 Task: Add a signature Jon Parker containing Have a great National Disability Day, Jon Parker to email address softage.2@softage.net and add a label Graphic design
Action: Mouse moved to (1037, 79)
Screenshot: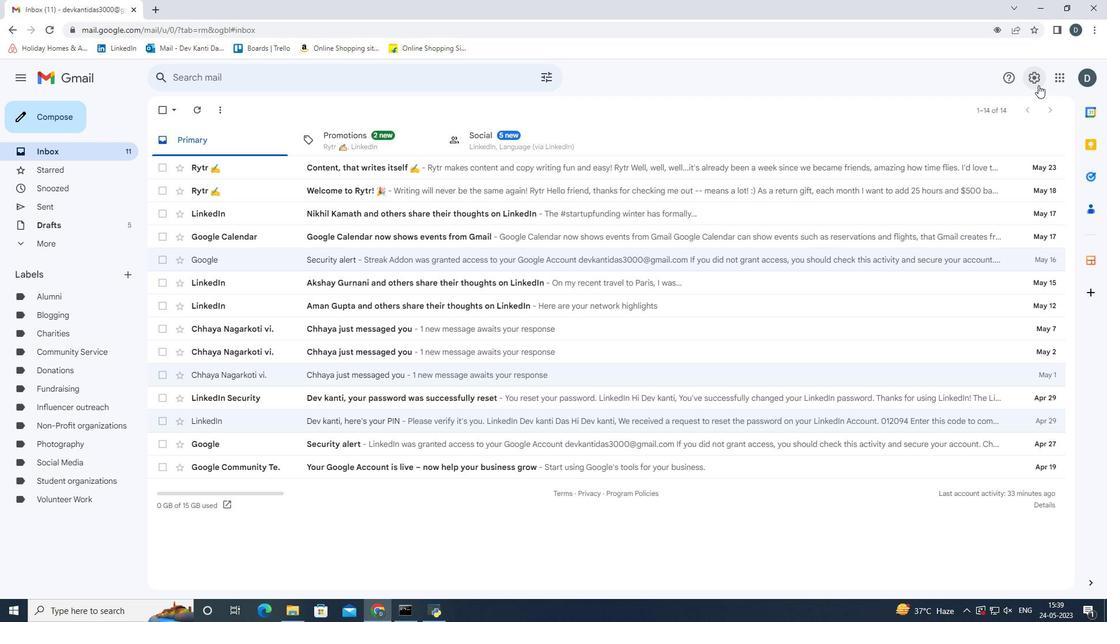
Action: Mouse pressed left at (1037, 79)
Screenshot: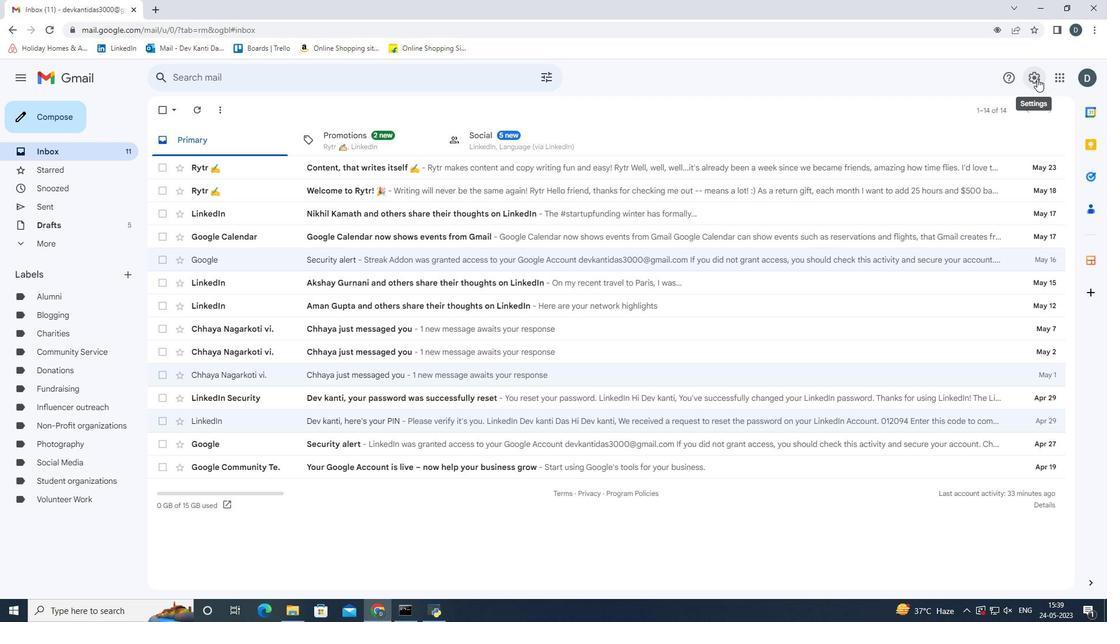
Action: Mouse moved to (994, 134)
Screenshot: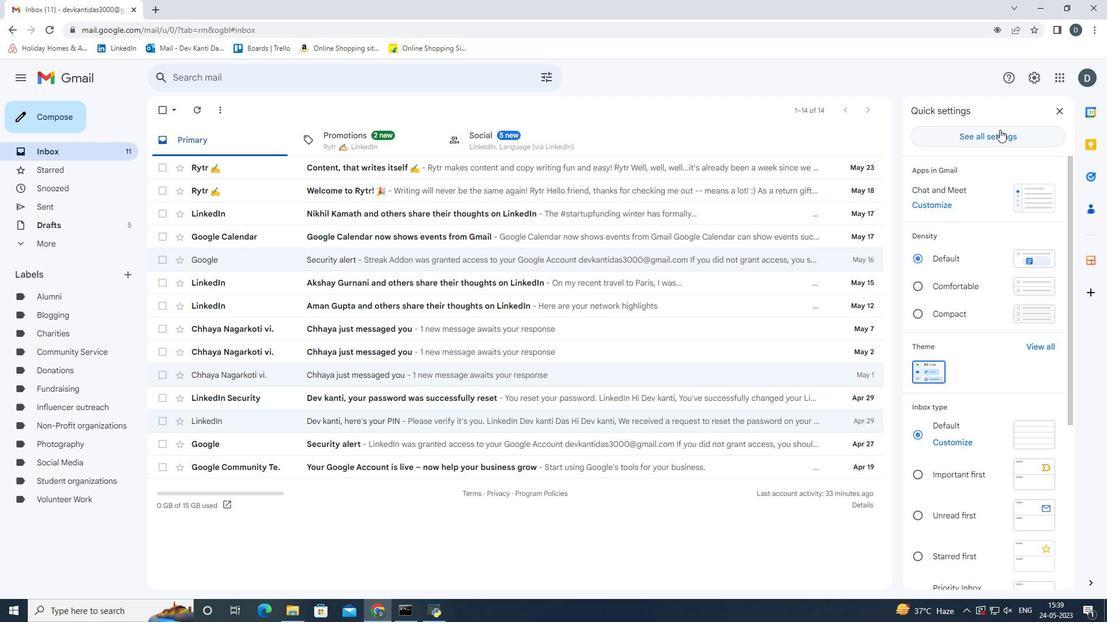 
Action: Mouse pressed left at (994, 134)
Screenshot: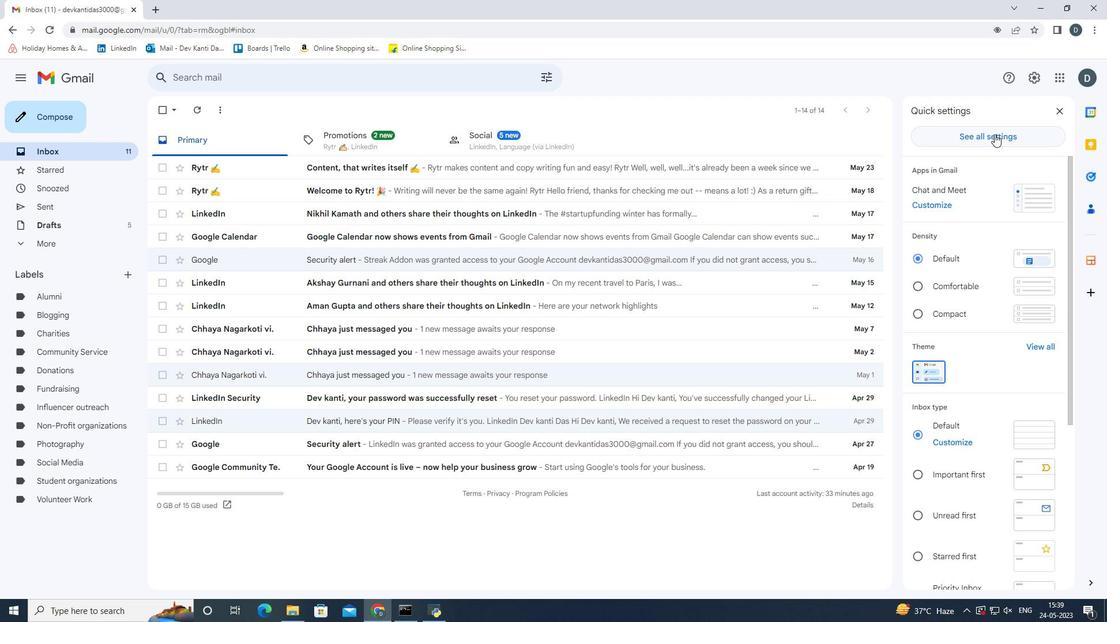 
Action: Mouse moved to (593, 298)
Screenshot: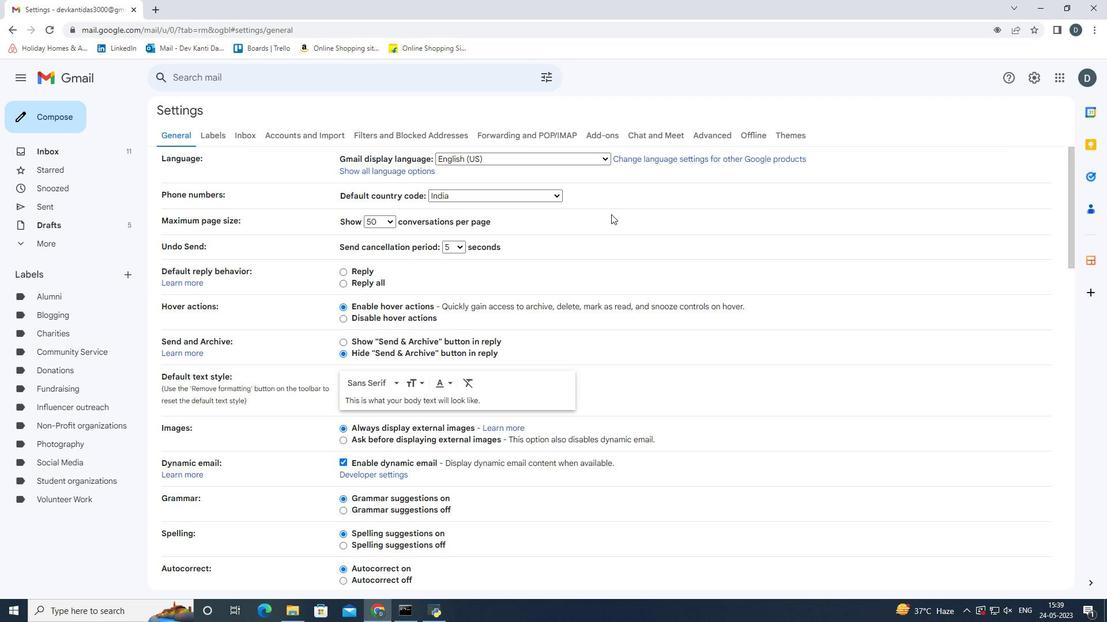 
Action: Mouse scrolled (593, 298) with delta (0, 0)
Screenshot: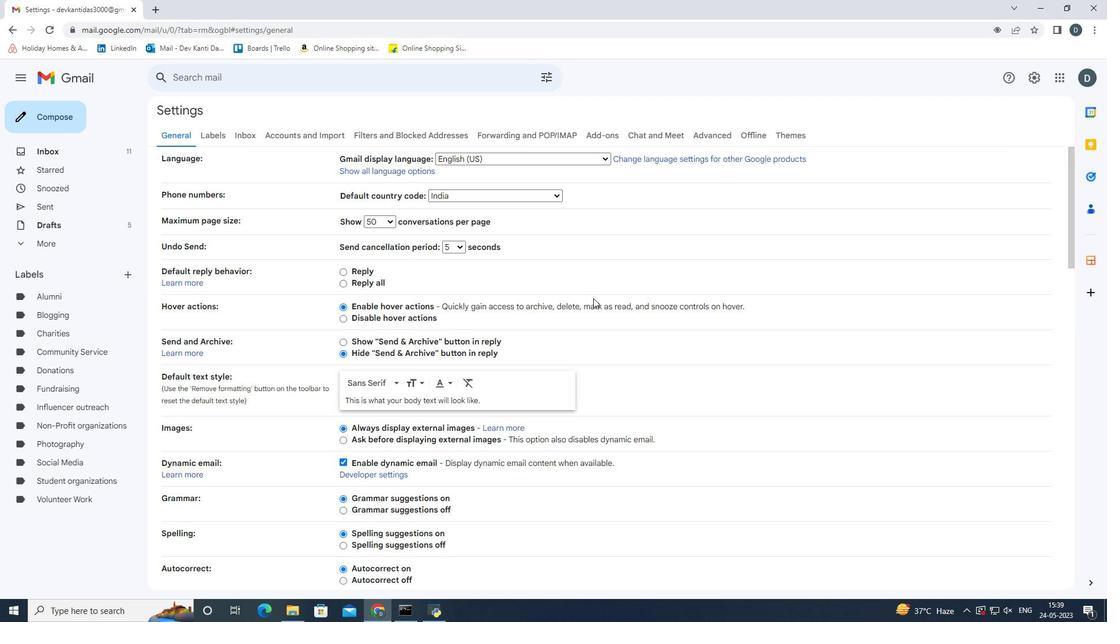 
Action: Mouse scrolled (593, 298) with delta (0, 0)
Screenshot: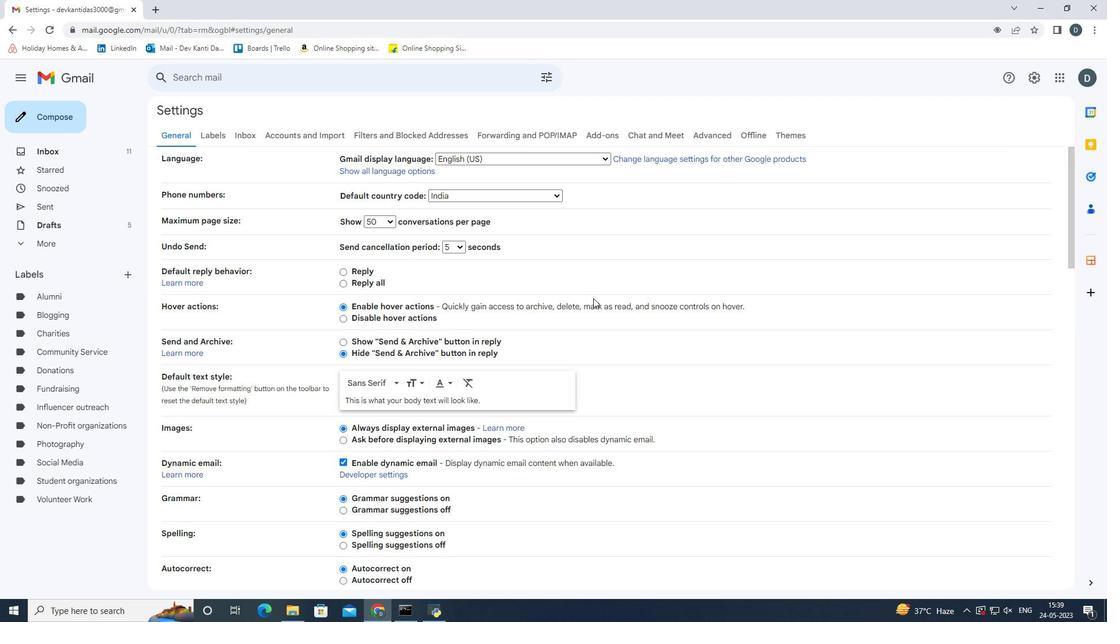 
Action: Mouse scrolled (593, 298) with delta (0, 0)
Screenshot: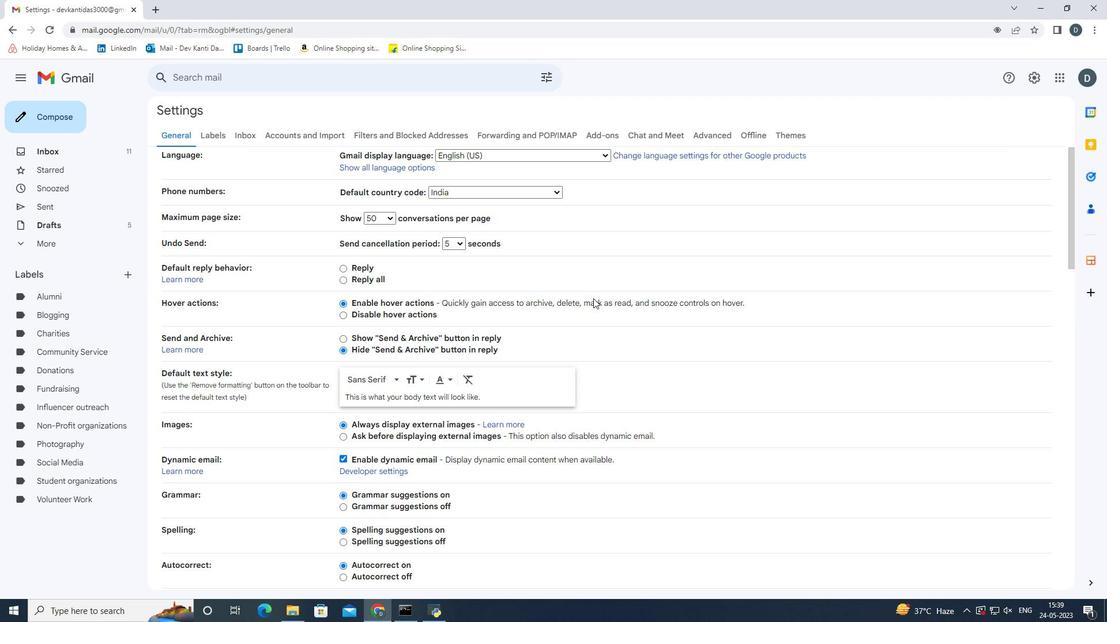 
Action: Mouse scrolled (593, 298) with delta (0, 0)
Screenshot: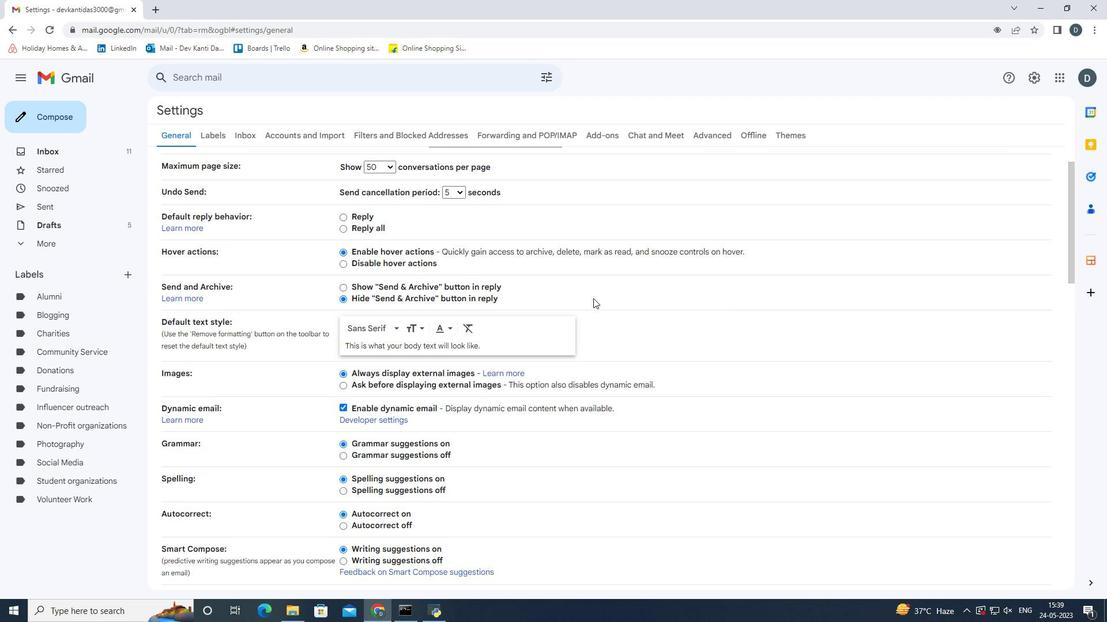 
Action: Mouse scrolled (593, 298) with delta (0, 0)
Screenshot: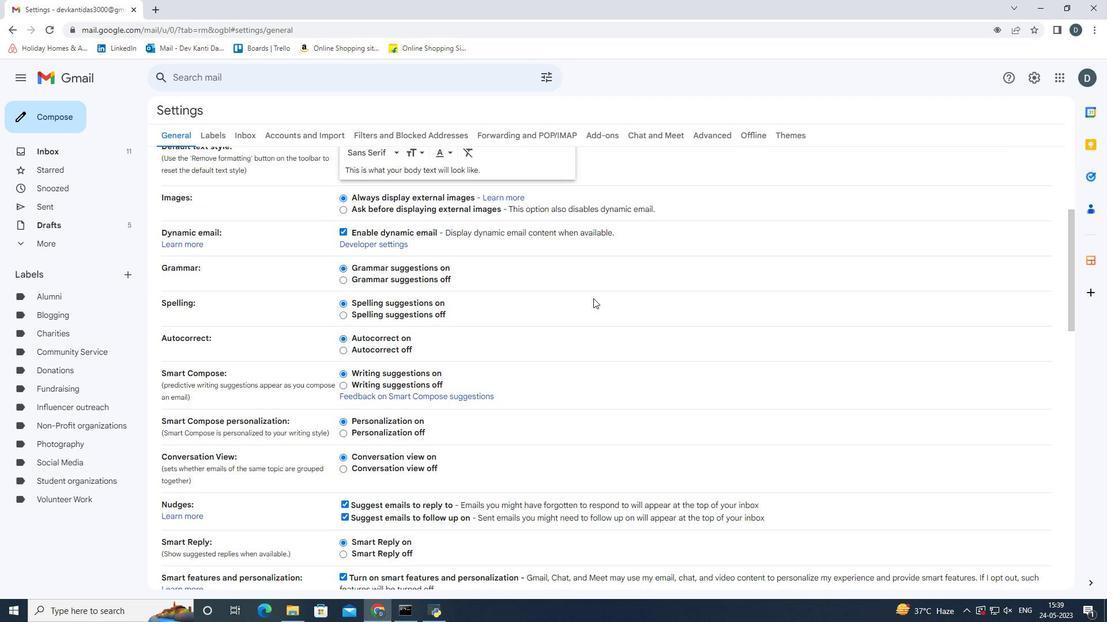 
Action: Mouse scrolled (593, 298) with delta (0, 0)
Screenshot: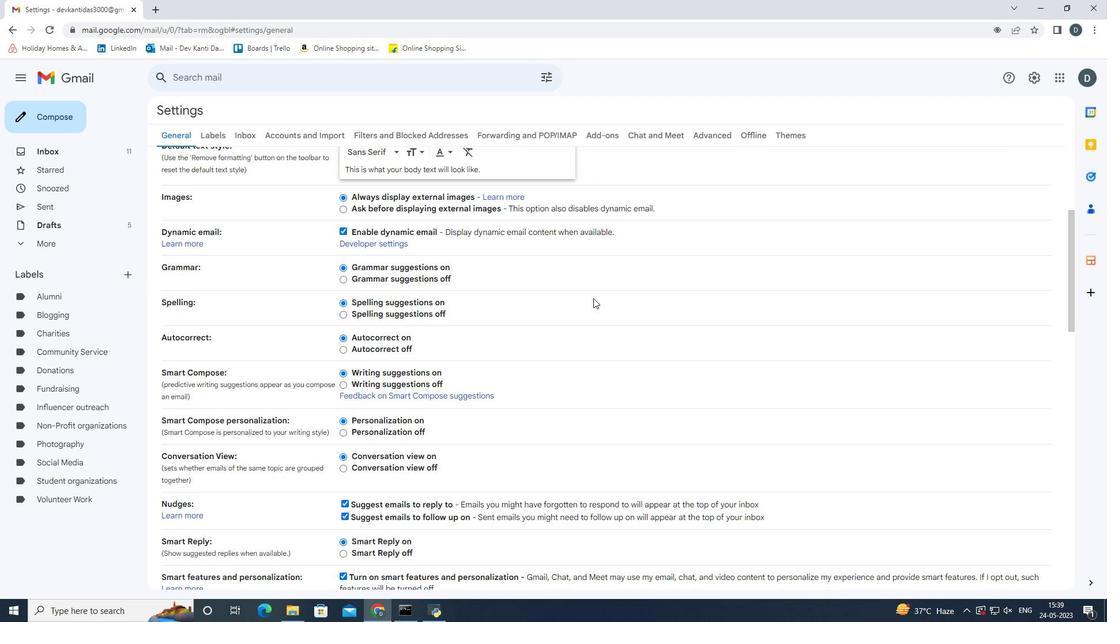 
Action: Mouse scrolled (593, 298) with delta (0, 0)
Screenshot: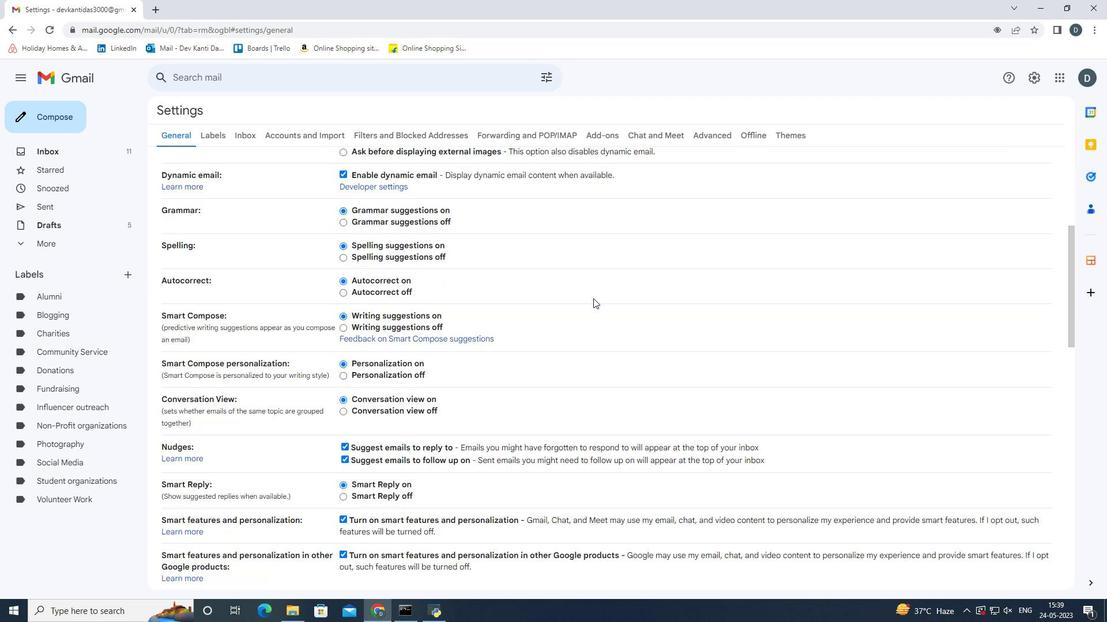 
Action: Mouse scrolled (593, 298) with delta (0, 0)
Screenshot: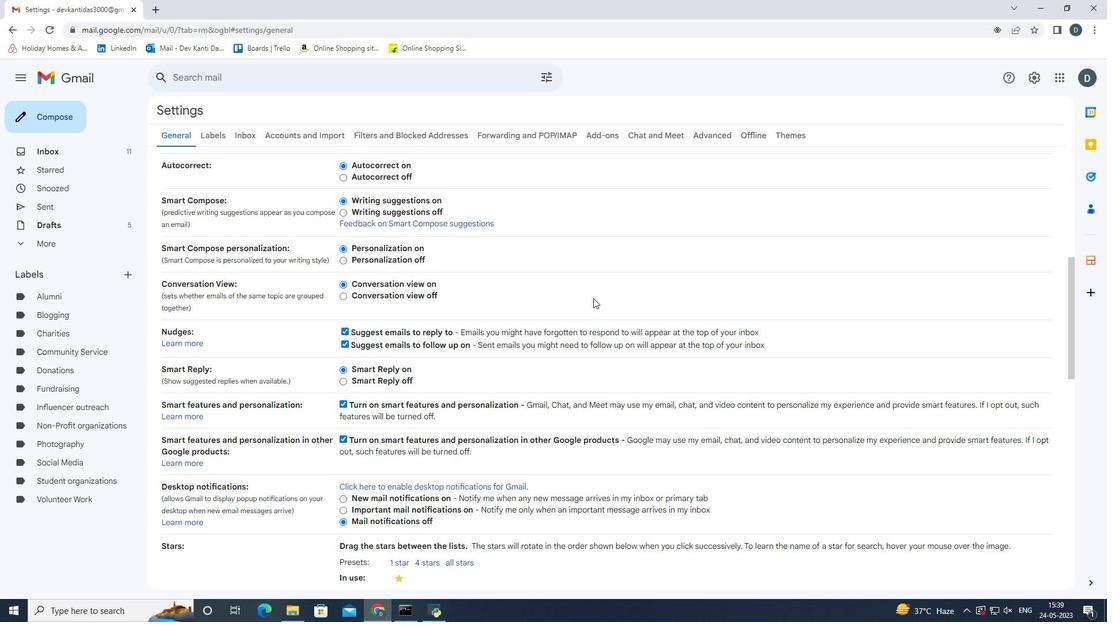 
Action: Mouse scrolled (593, 298) with delta (0, 0)
Screenshot: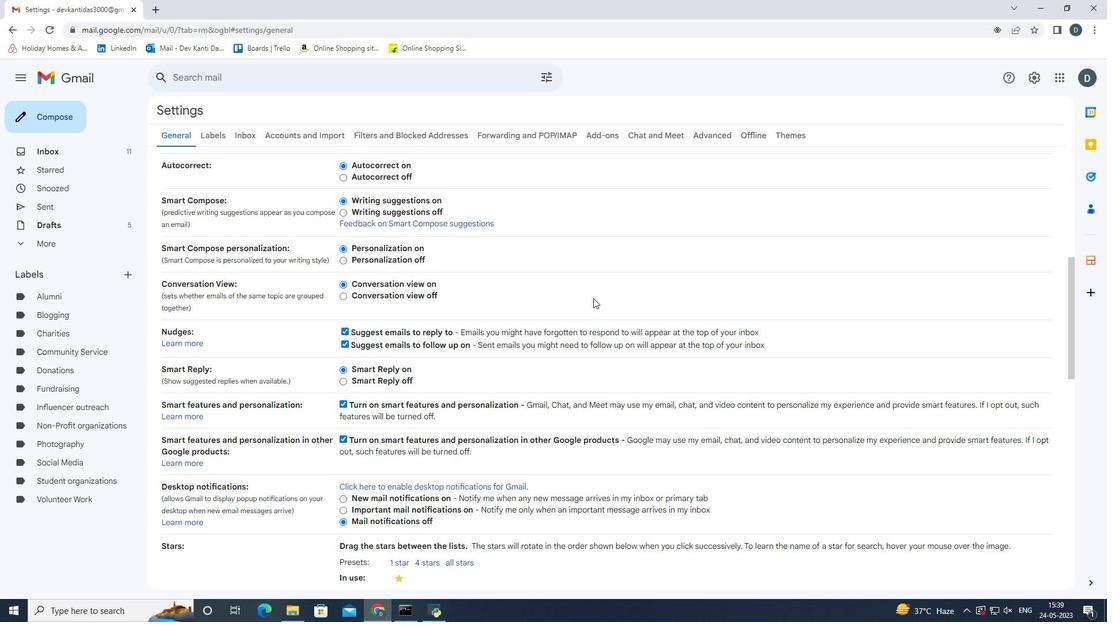 
Action: Mouse scrolled (593, 298) with delta (0, 0)
Screenshot: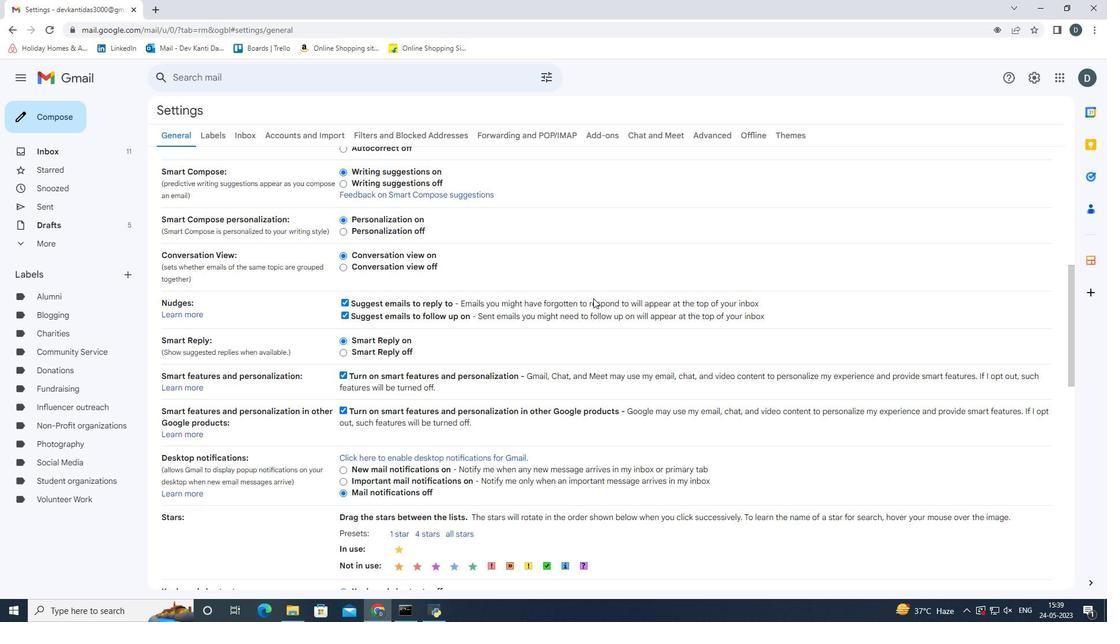 
Action: Mouse scrolled (593, 298) with delta (0, 0)
Screenshot: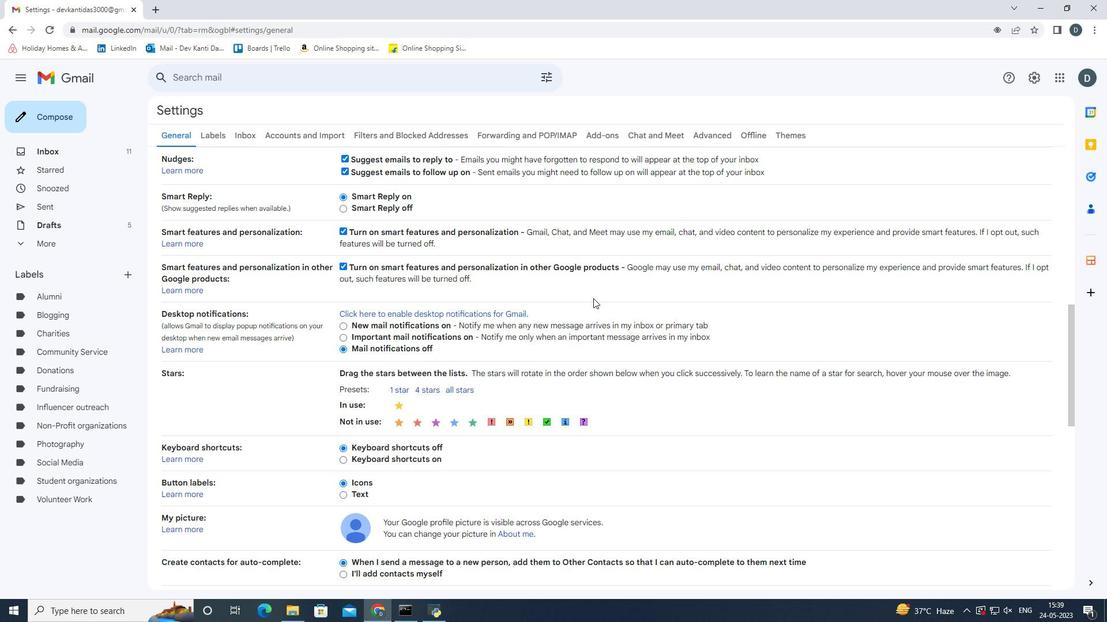 
Action: Mouse scrolled (593, 298) with delta (0, 0)
Screenshot: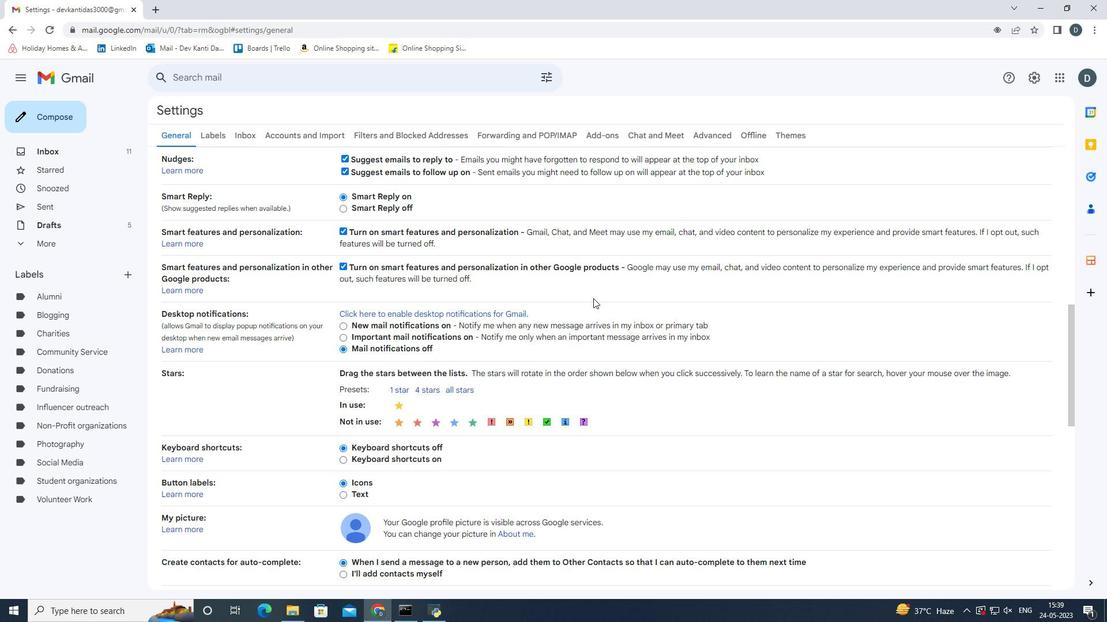 
Action: Mouse scrolled (593, 298) with delta (0, 0)
Screenshot: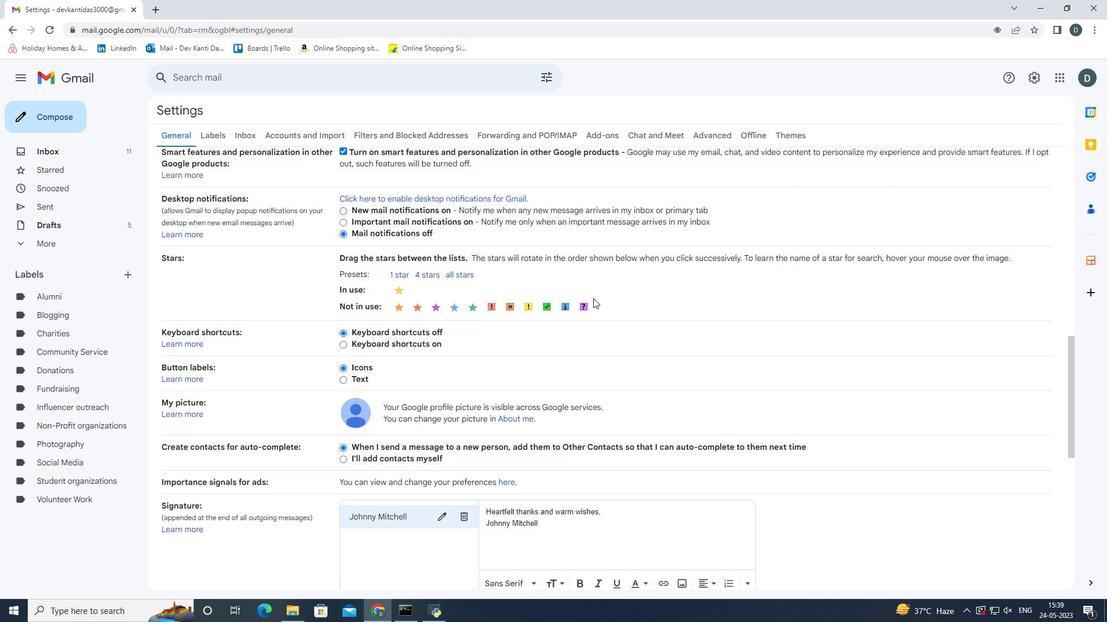 
Action: Mouse scrolled (593, 298) with delta (0, 0)
Screenshot: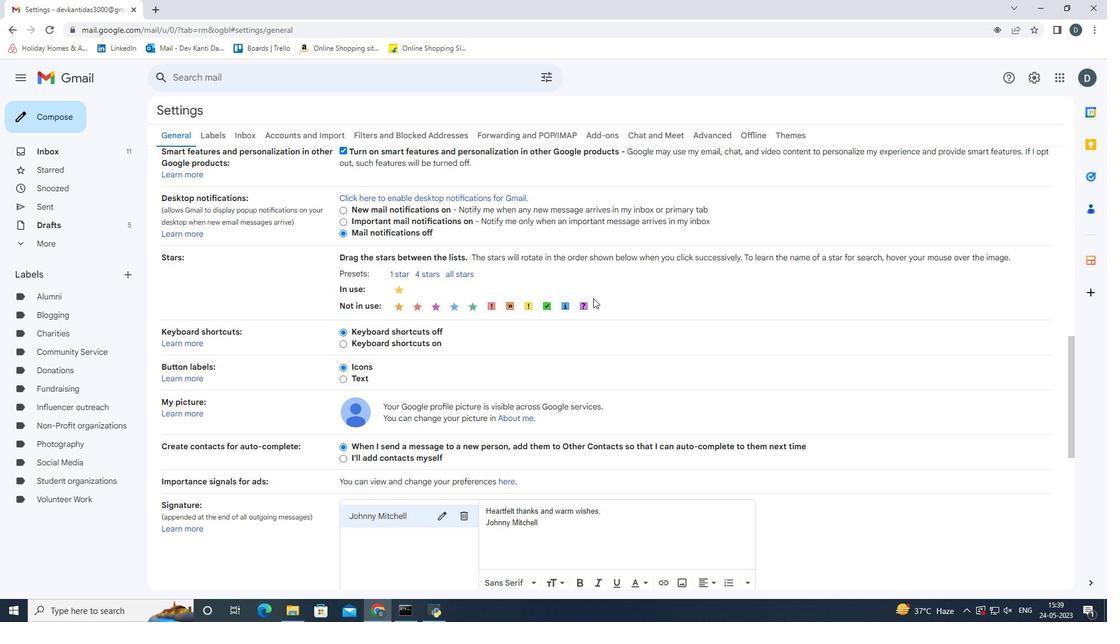 
Action: Mouse scrolled (593, 298) with delta (0, 0)
Screenshot: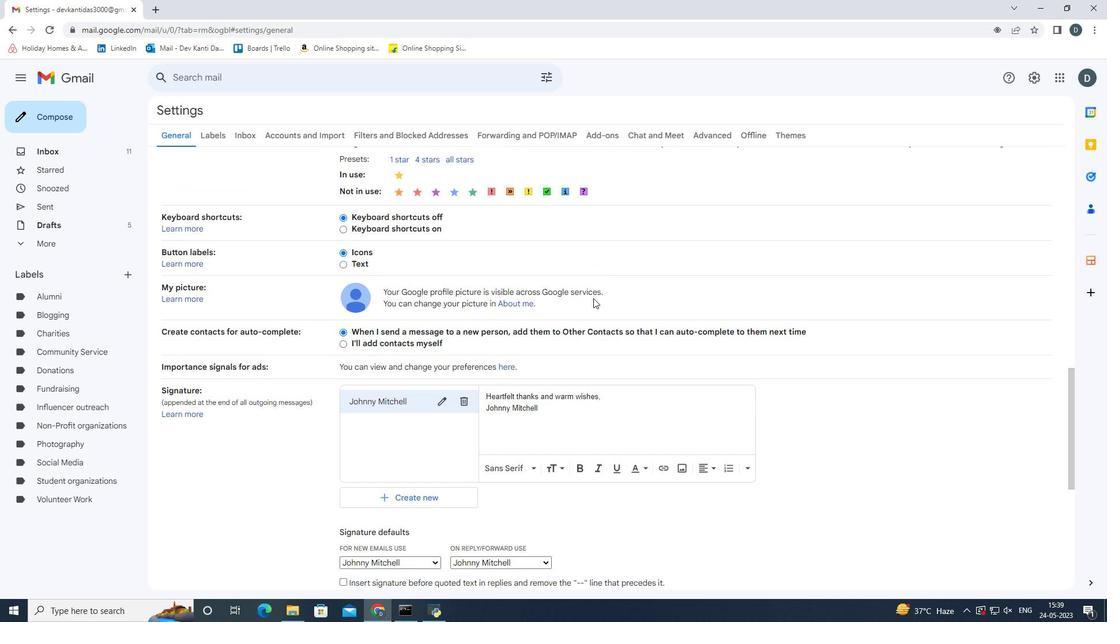 
Action: Mouse scrolled (593, 298) with delta (0, 0)
Screenshot: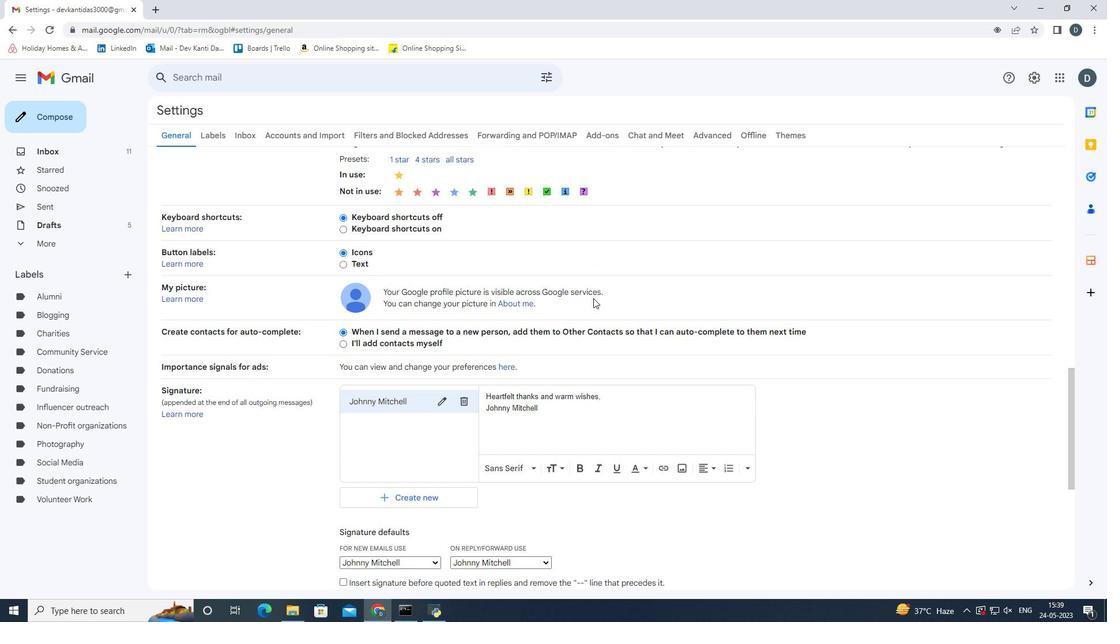 
Action: Mouse moved to (455, 286)
Screenshot: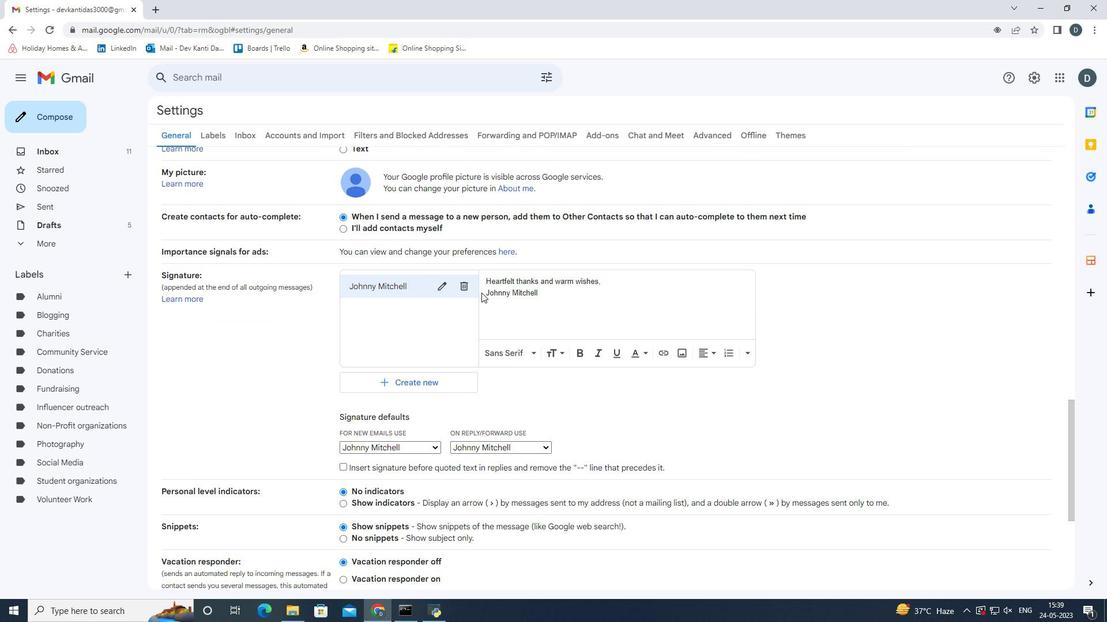 
Action: Mouse pressed left at (455, 286)
Screenshot: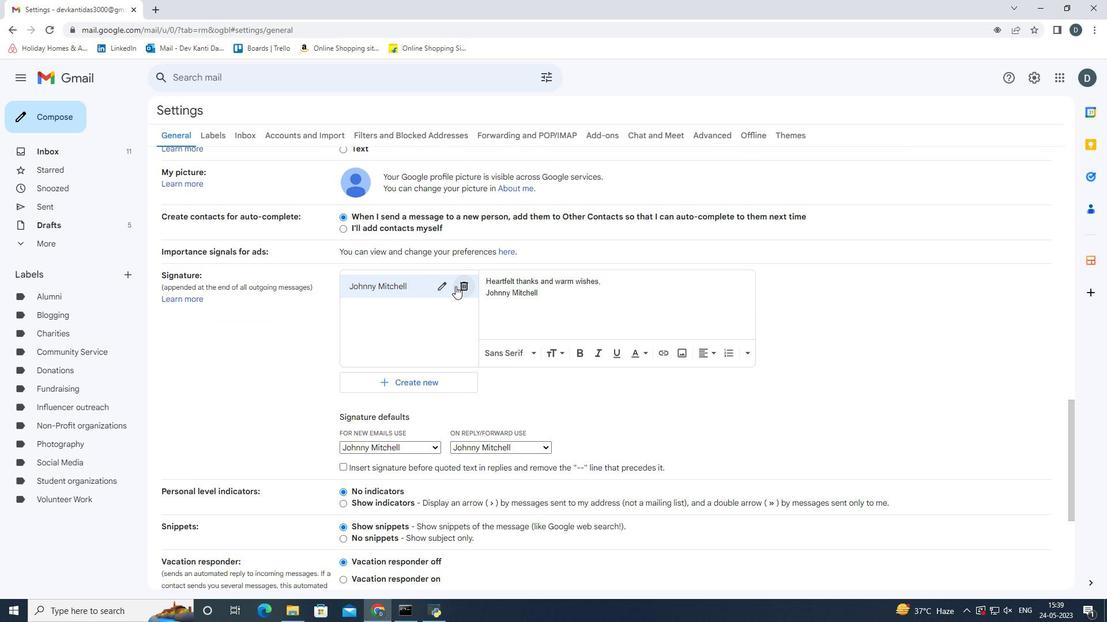 
Action: Mouse moved to (657, 353)
Screenshot: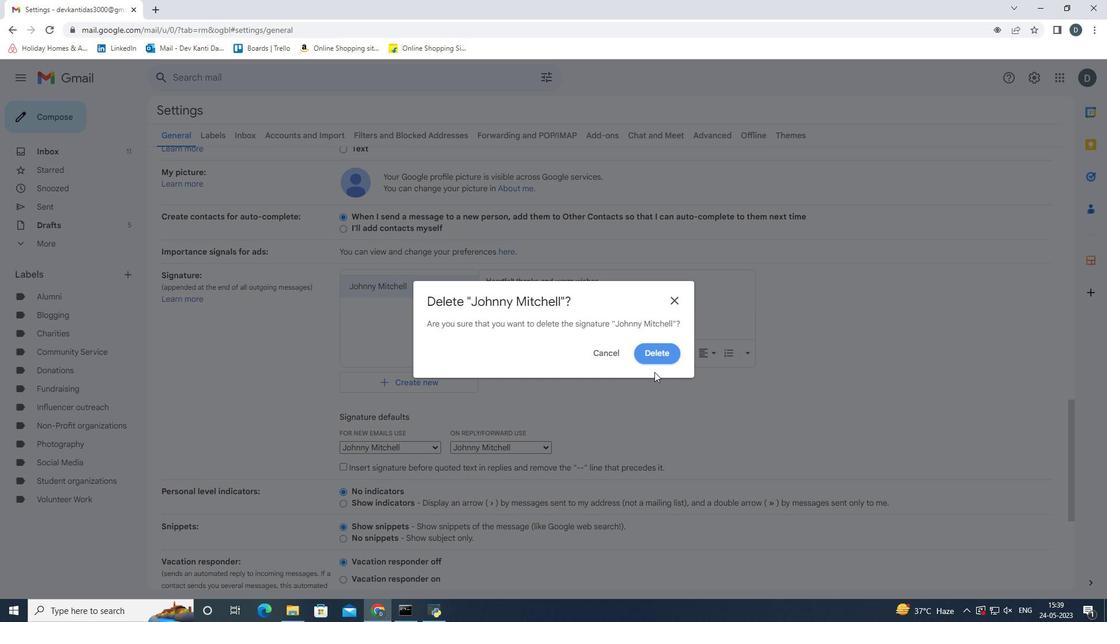 
Action: Mouse pressed left at (657, 353)
Screenshot: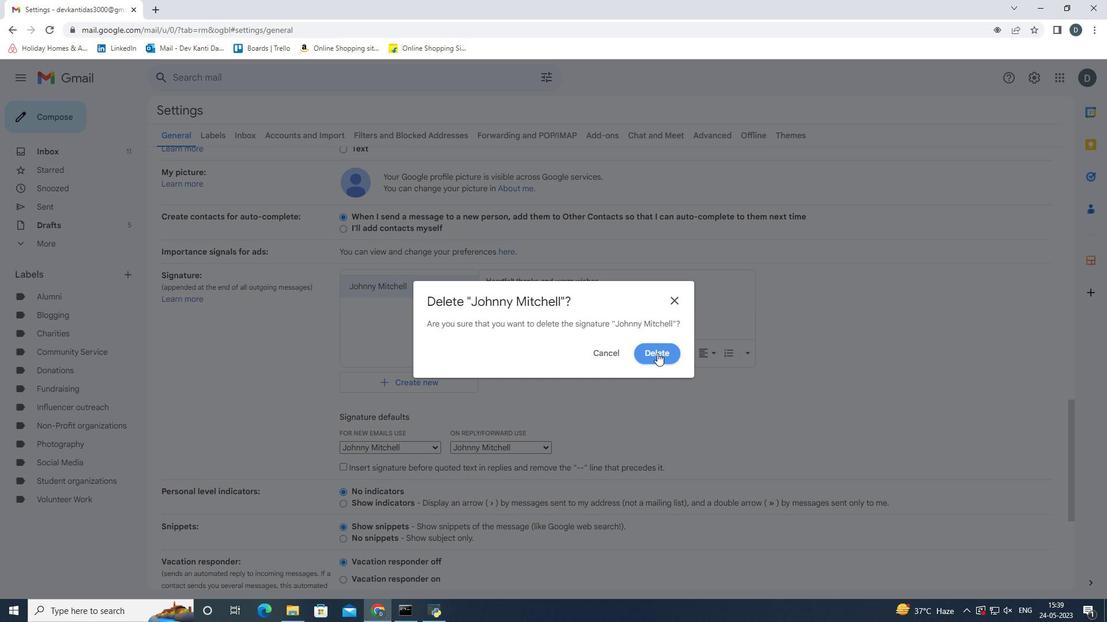 
Action: Mouse moved to (363, 301)
Screenshot: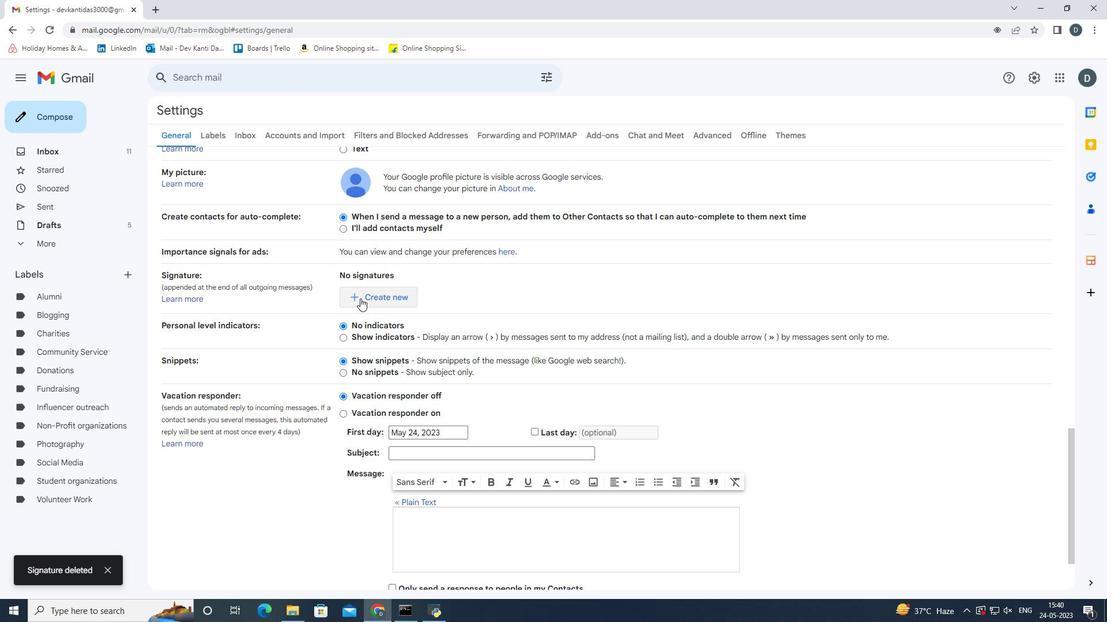 
Action: Mouse pressed left at (363, 301)
Screenshot: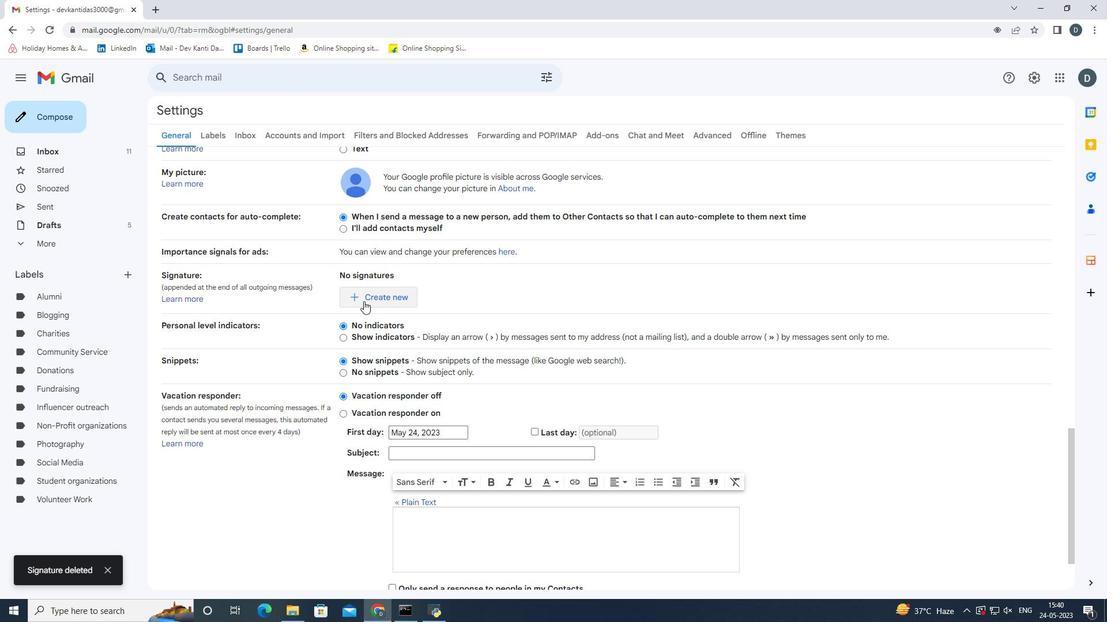 
Action: Mouse moved to (535, 318)
Screenshot: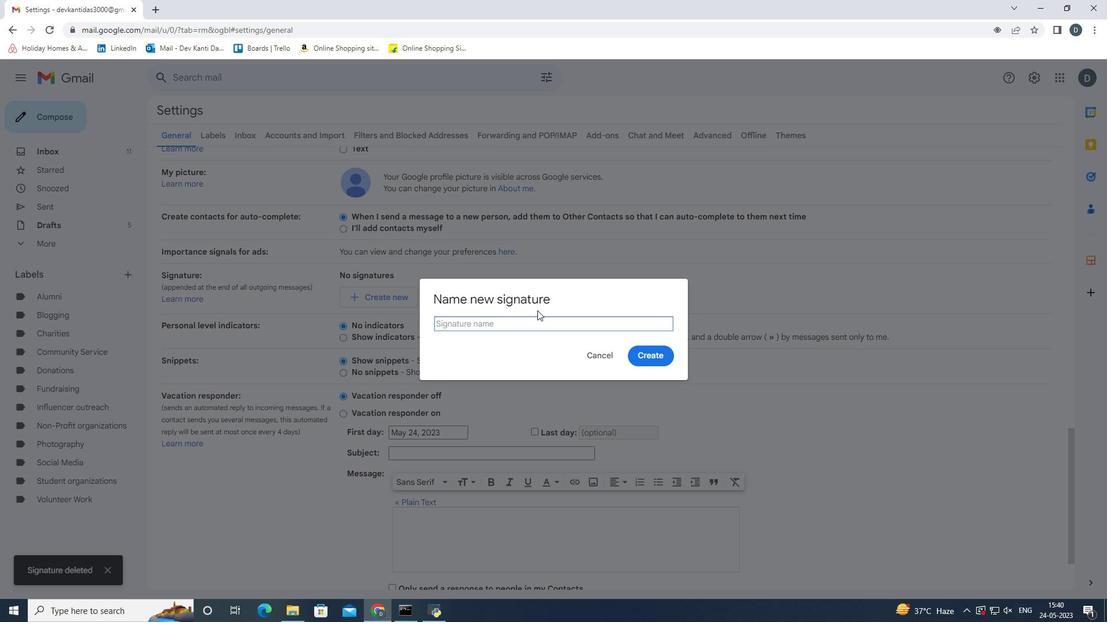 
Action: Key pressed <Key.shift><Key.shift><Key.shift><Key.shift><Key.shift><Key.shift><Key.shift><Key.shift><Key.shift><Key.shift><Key.shift><Key.shift><Key.shift><Key.shift><Key.shift><Key.shift><Key.shift><Key.shift><Key.shift><Key.shift><Key.shift><Key.shift><Key.shift><Key.shift><Key.shift><Key.shift><Key.shift><Key.shift><Key.shift><Key.shift><Key.shift><Key.shift><Key.shift><Key.shift><Key.shift><Key.shift><Key.shift><Key.shift><Key.shift><Key.shift><Key.shift><Key.shift><Key.shift><Key.shift><Key.shift><Key.shift><Key.shift><Key.shift><Key.shift><Key.shift>John<Key.space><Key.shift>Parker<Key.enter>
Screenshot: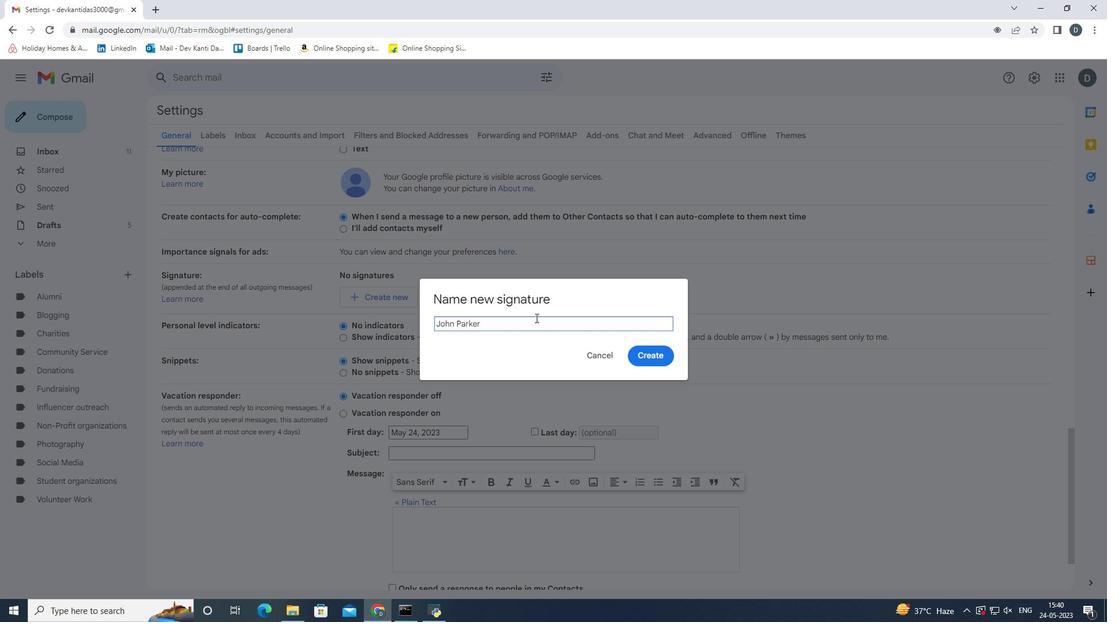 
Action: Mouse pressed left at (535, 318)
Screenshot: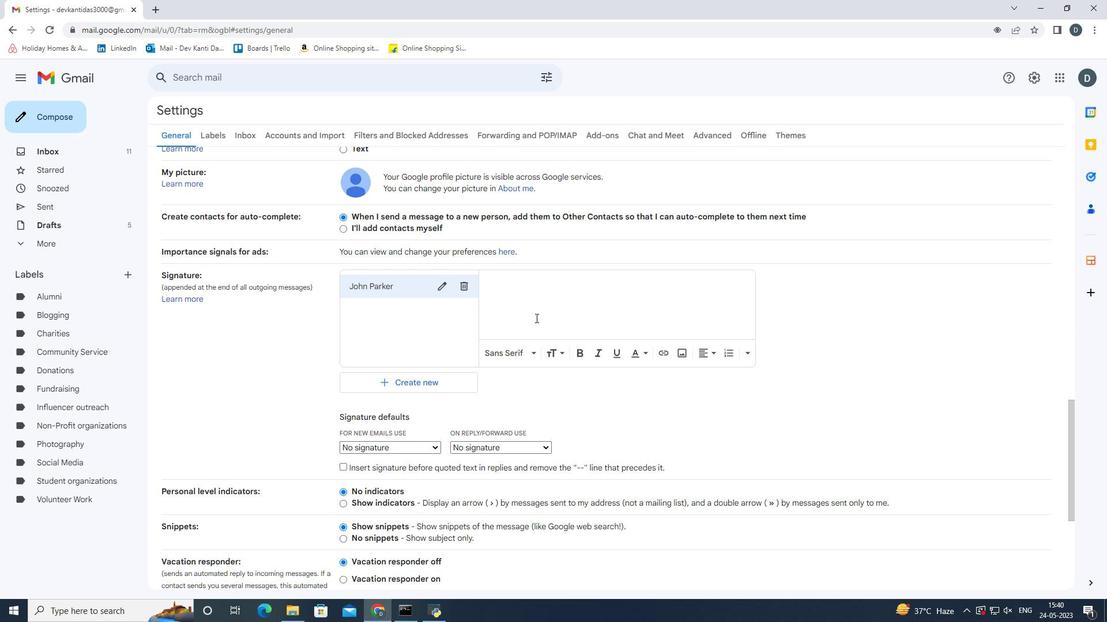 
Action: Key pressed <Key.shift>Have<Key.space>a<Key.space>great<Key.space><Key.shift_r><Key.shift_r><Key.shift_r>National<Key.space><Key.shift><Key.shift><Key.shift><Key.shift><Key.shift>Disability<Key.space><Key.shift>Day,<Key.enter><Key.shift_r>John<Key.space><Key.shift_r><Key.shift_r><Key.shift_r><Key.shift_r><Key.shift_r><Key.shift_r><Key.shift_r><Key.shift_r><Key.shift_r><Key.shift_r>Parker
Screenshot: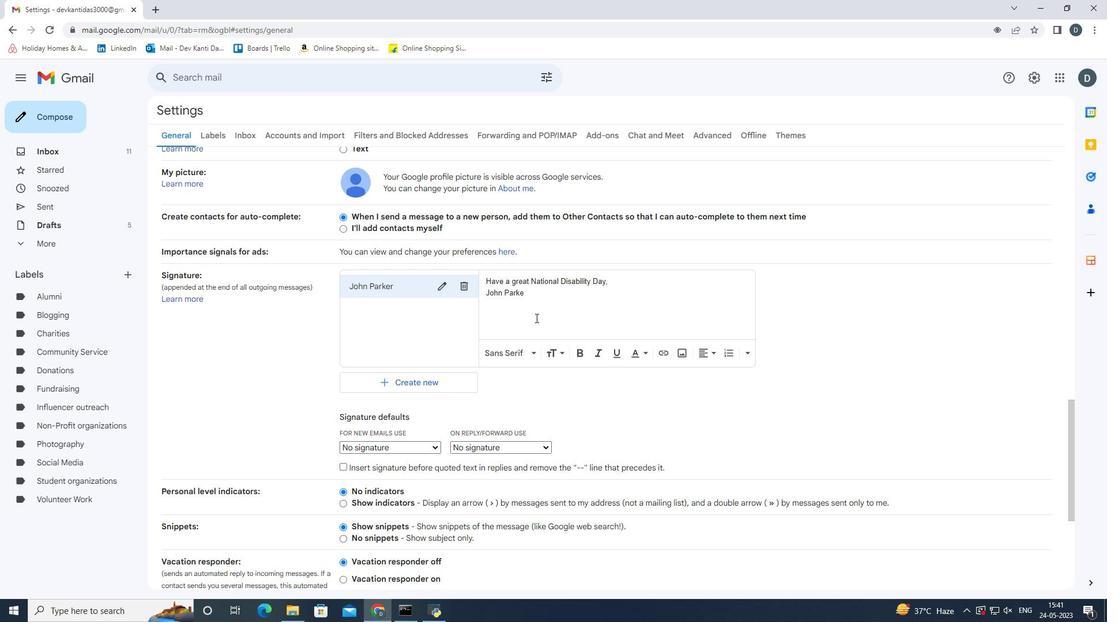 
Action: Mouse moved to (399, 451)
Screenshot: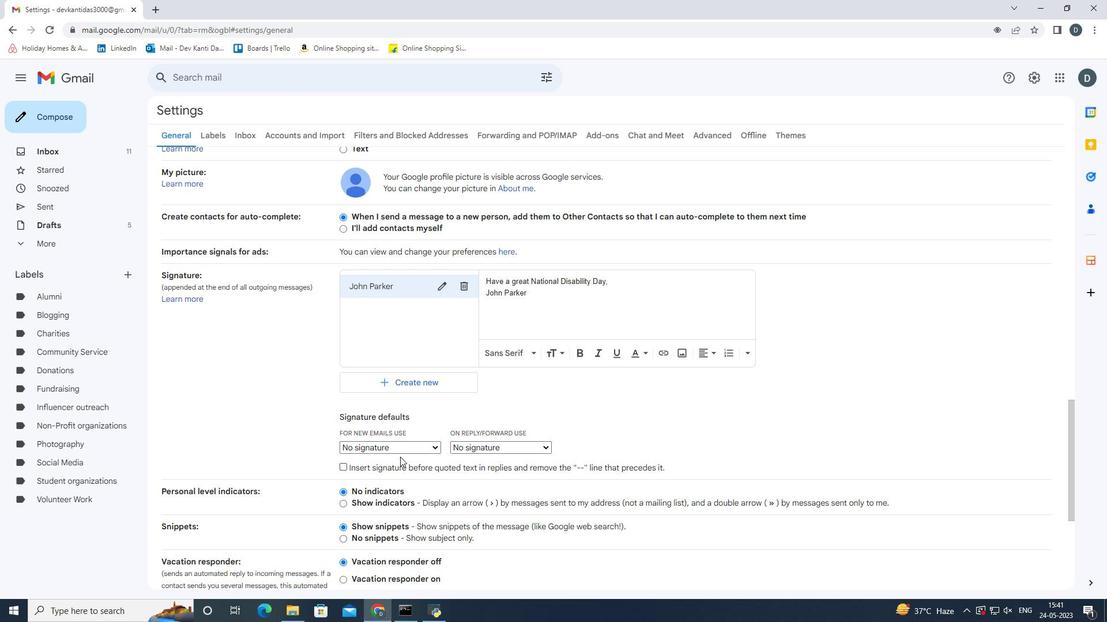 
Action: Mouse pressed left at (399, 451)
Screenshot: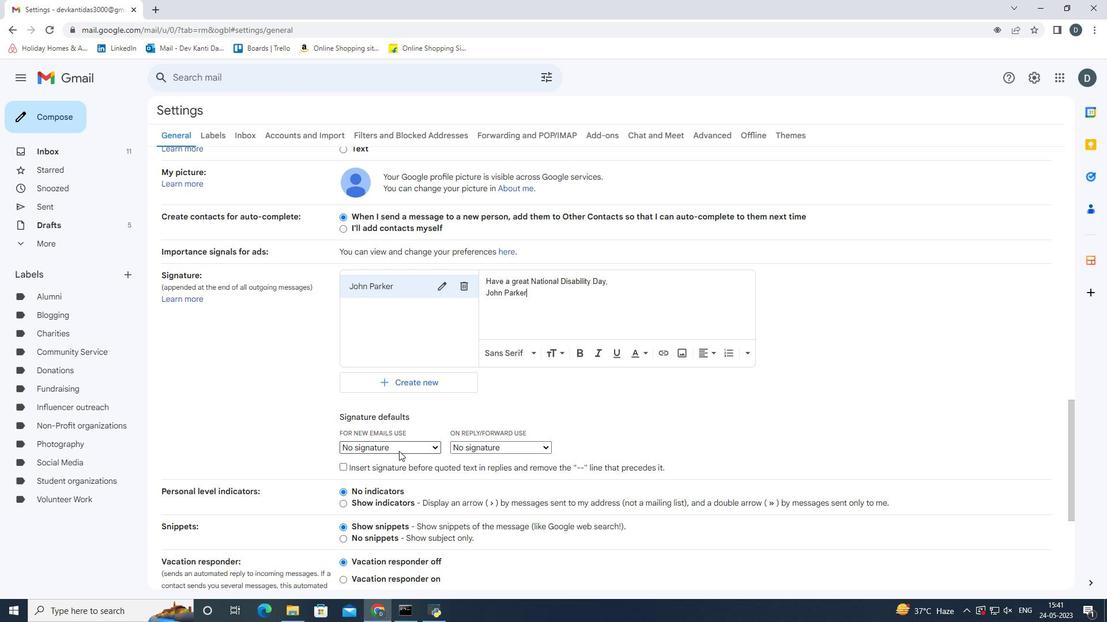 
Action: Mouse moved to (400, 474)
Screenshot: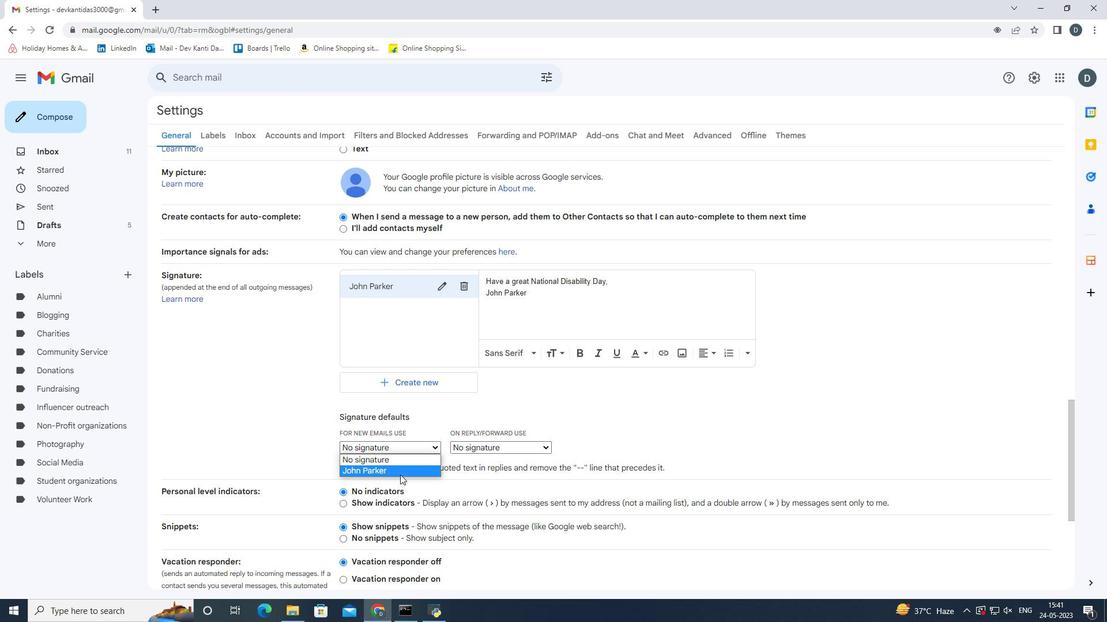 
Action: Mouse pressed left at (400, 474)
Screenshot: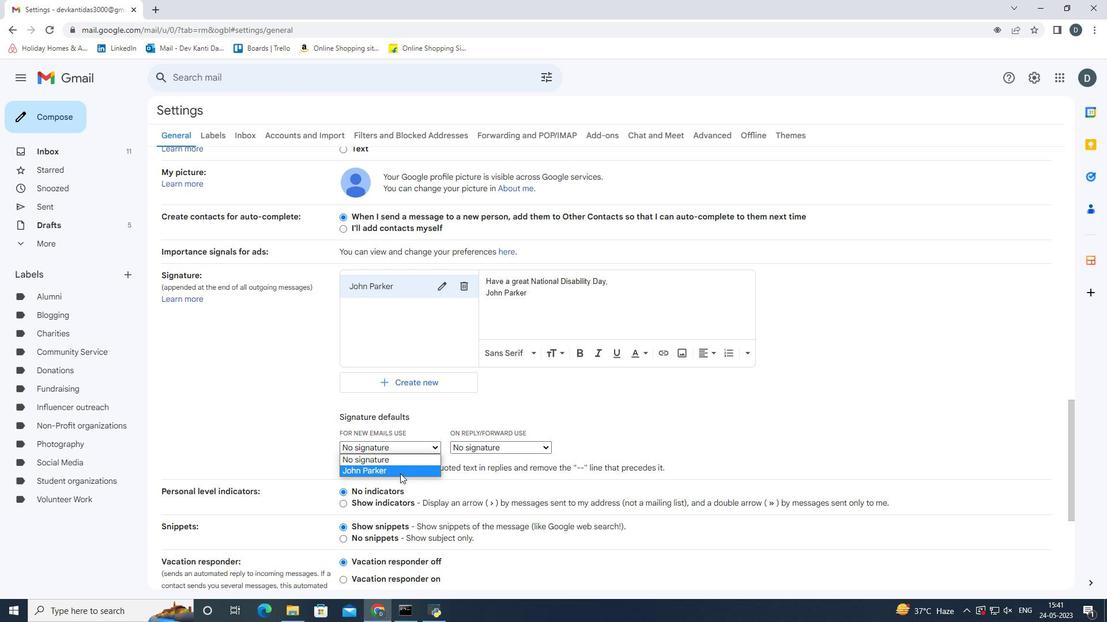 
Action: Mouse moved to (510, 446)
Screenshot: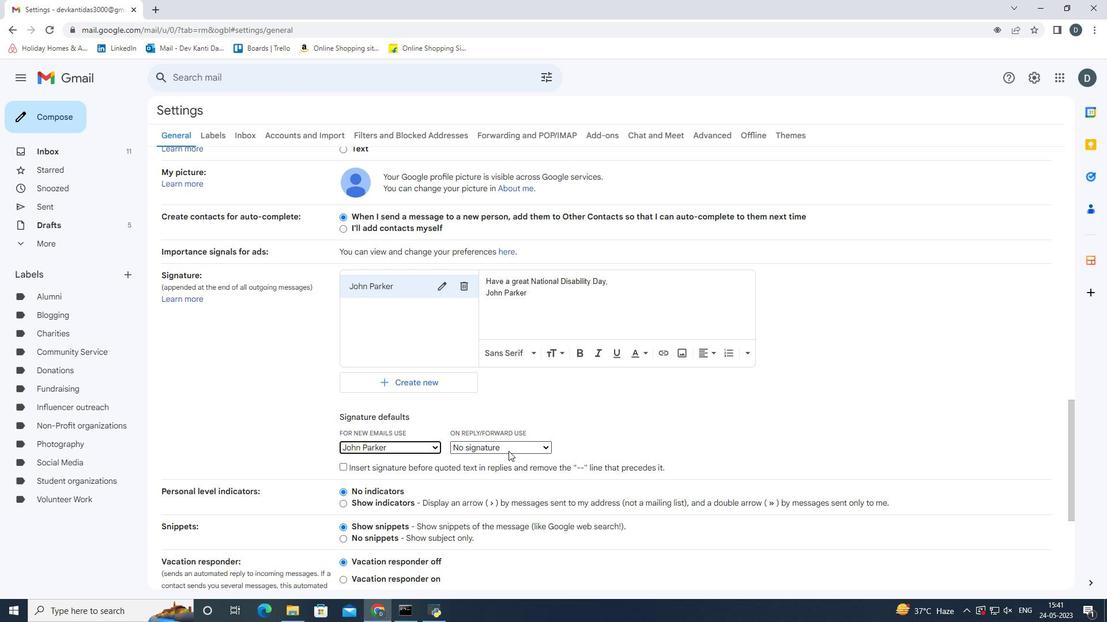 
Action: Mouse pressed left at (510, 446)
Screenshot: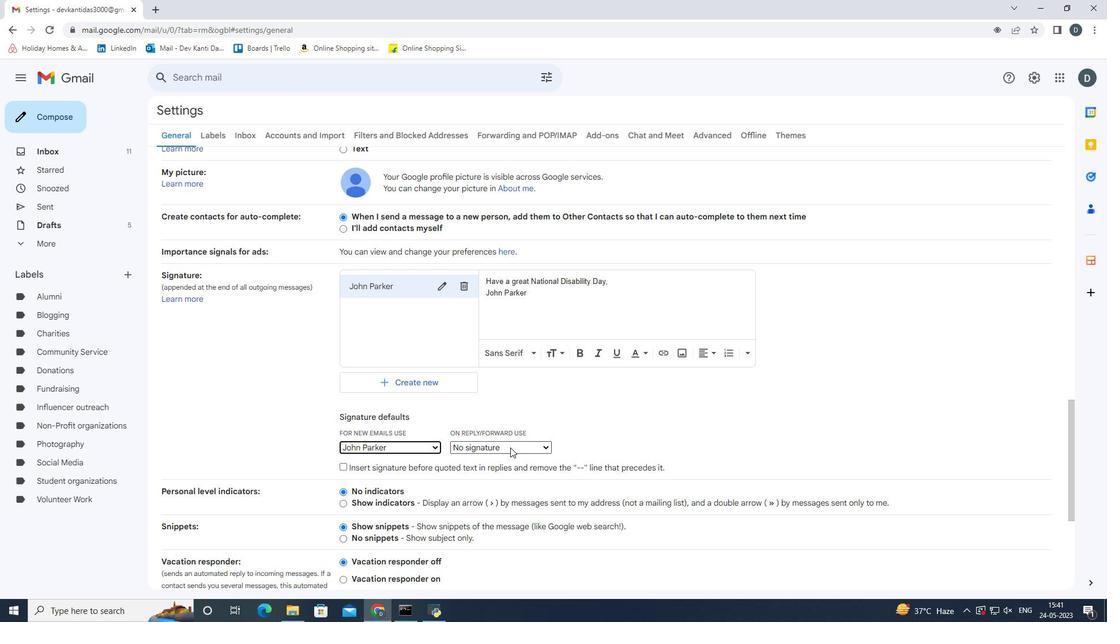 
Action: Mouse moved to (509, 465)
Screenshot: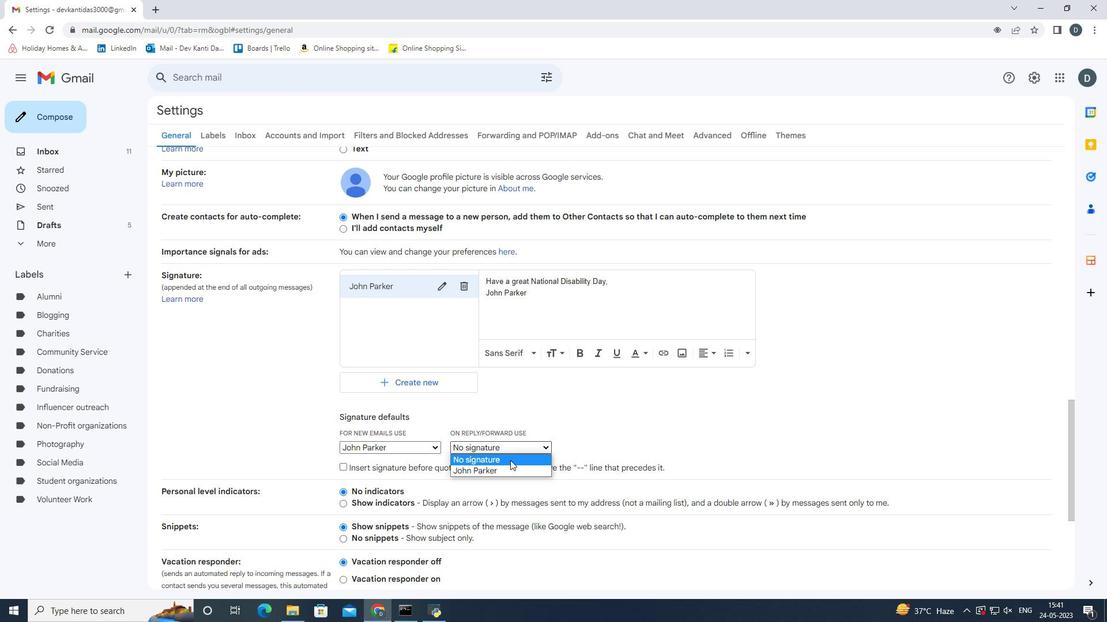 
Action: Mouse pressed left at (509, 465)
Screenshot: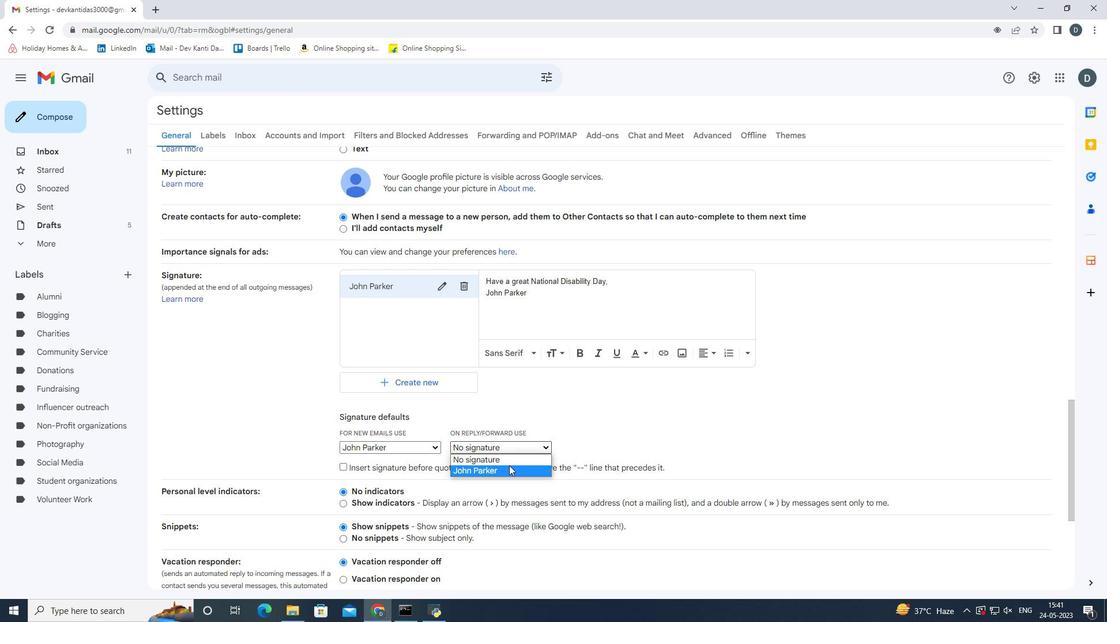 
Action: Mouse moved to (723, 435)
Screenshot: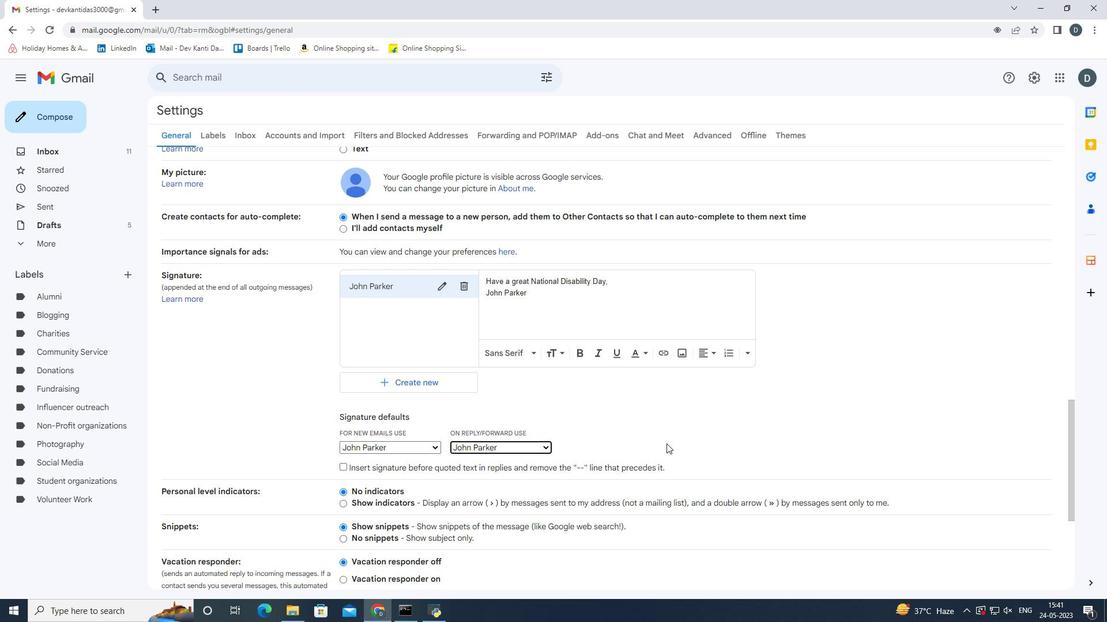 
Action: Mouse pressed left at (723, 435)
Screenshot: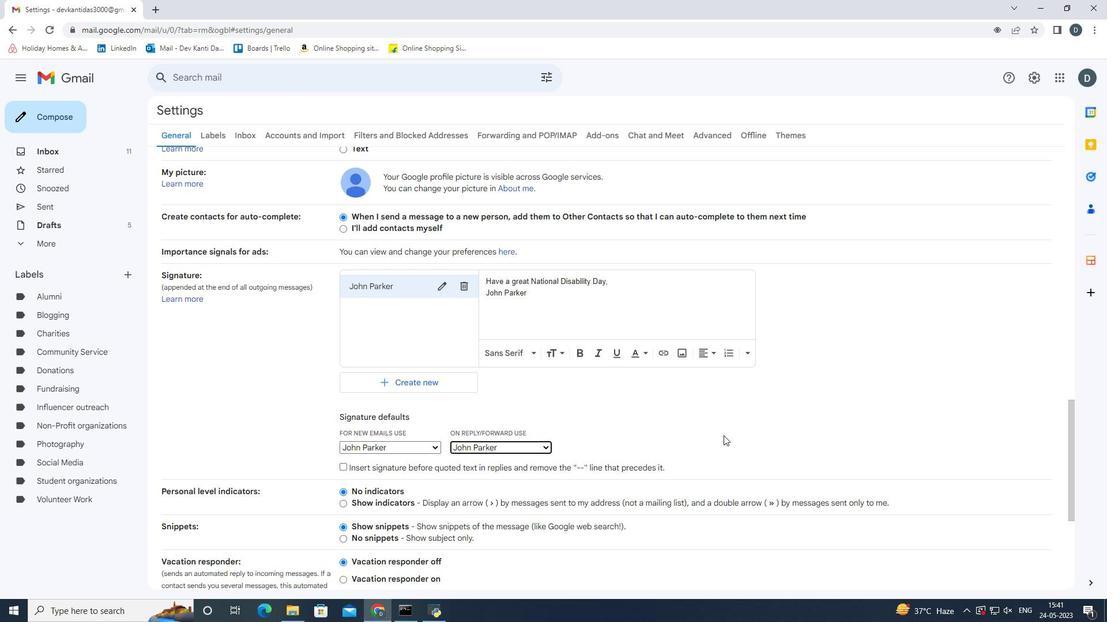 
Action: Mouse scrolled (723, 435) with delta (0, 0)
Screenshot: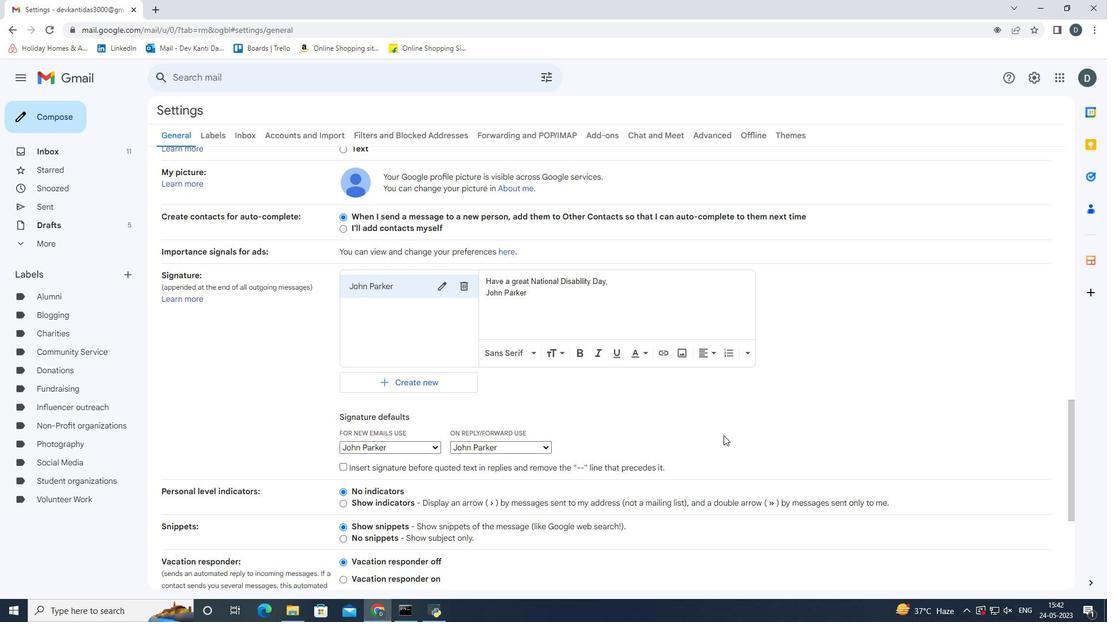 
Action: Mouse scrolled (723, 435) with delta (0, 0)
Screenshot: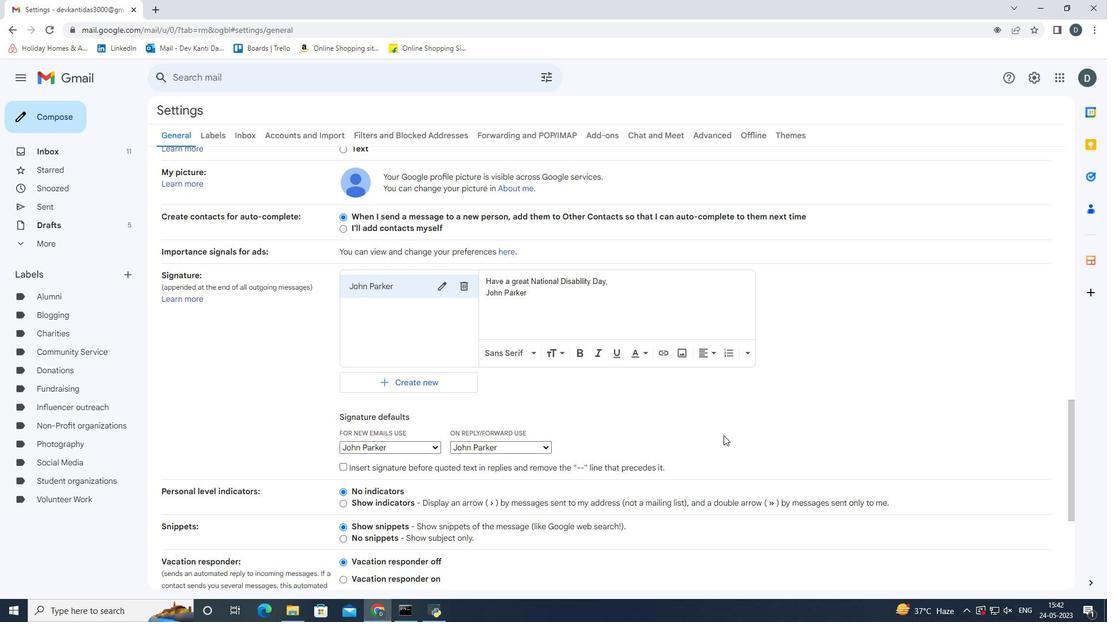 
Action: Mouse scrolled (723, 435) with delta (0, 0)
Screenshot: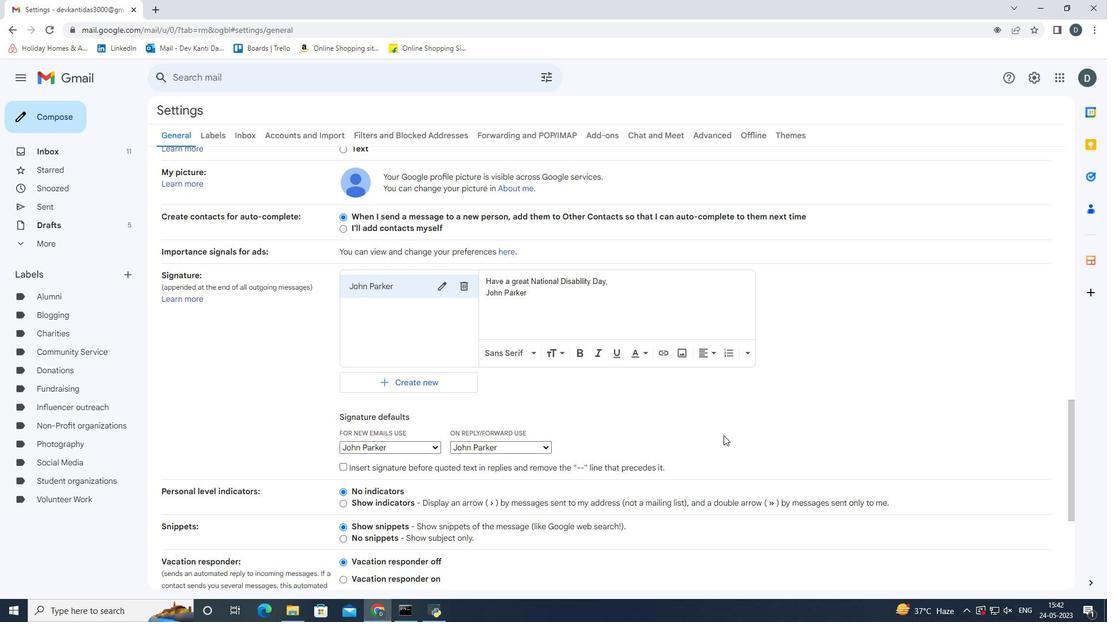 
Action: Mouse scrolled (723, 435) with delta (0, 0)
Screenshot: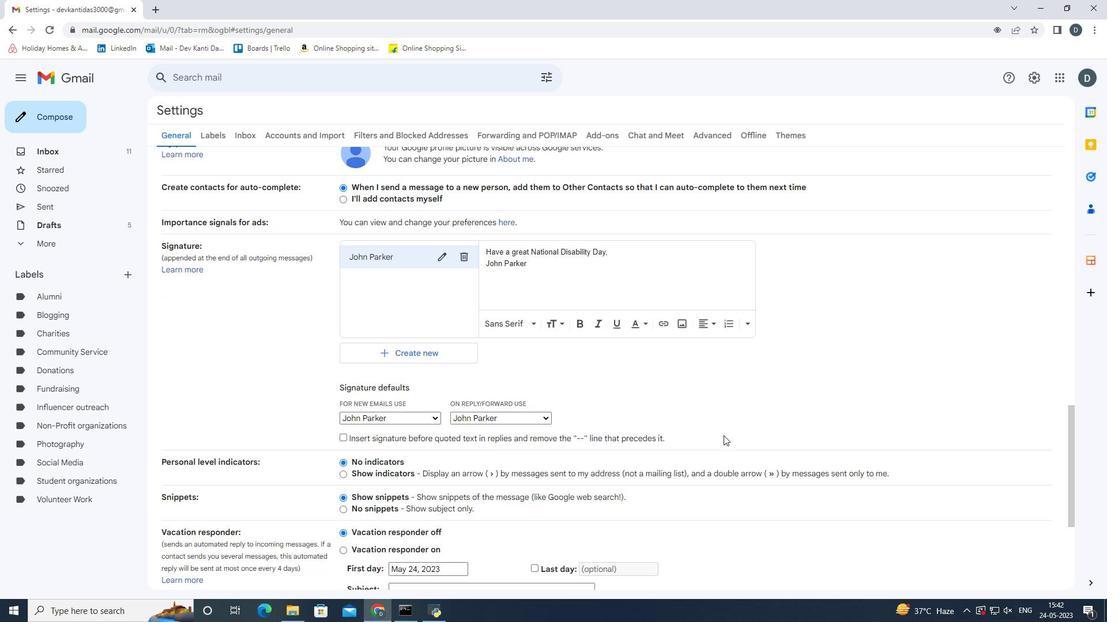 
Action: Mouse scrolled (723, 435) with delta (0, 0)
Screenshot: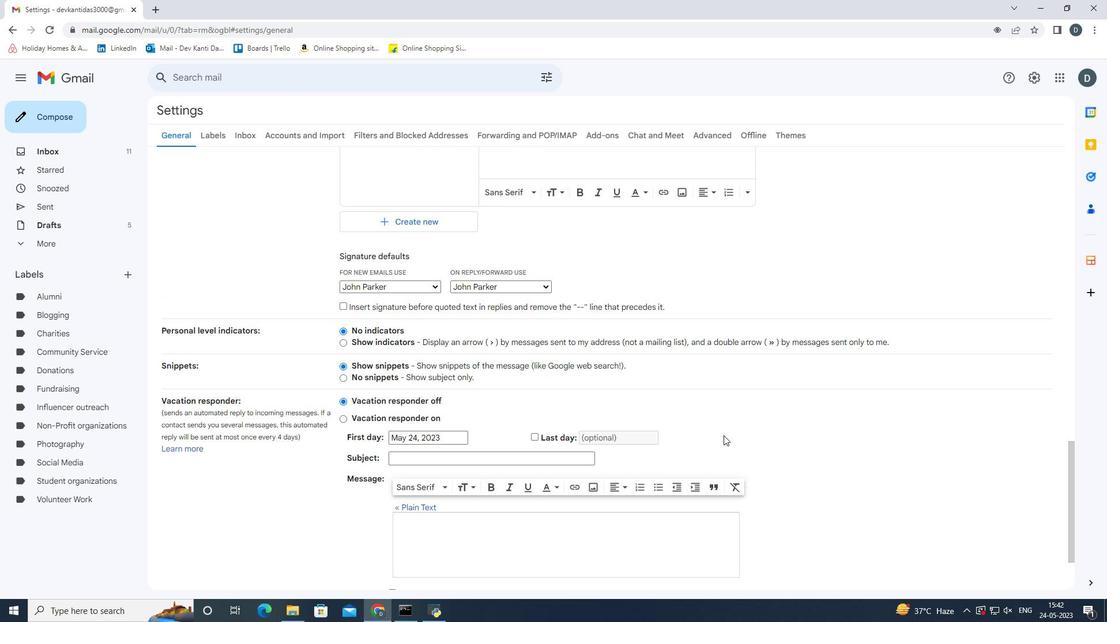 
Action: Mouse scrolled (723, 435) with delta (0, 0)
Screenshot: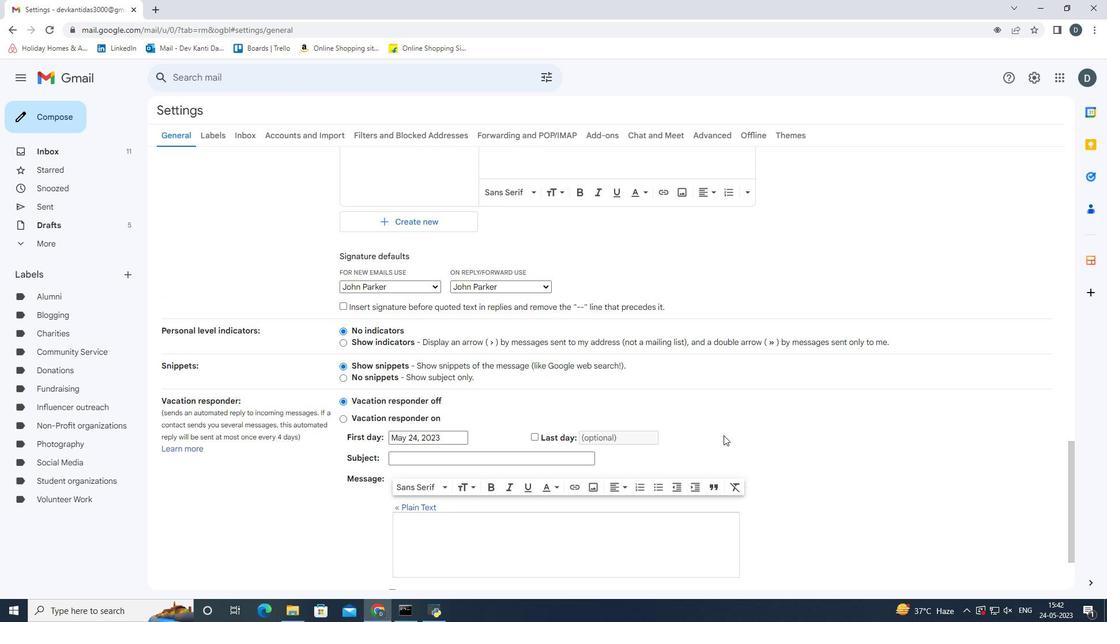 
Action: Mouse scrolled (723, 435) with delta (0, 0)
Screenshot: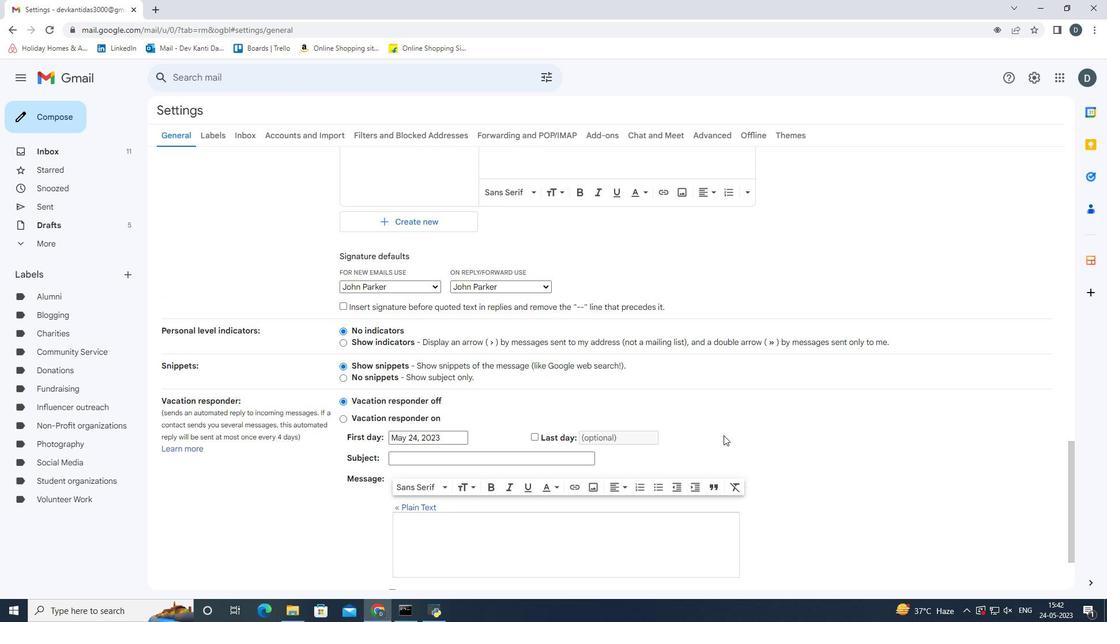 
Action: Mouse moved to (593, 529)
Screenshot: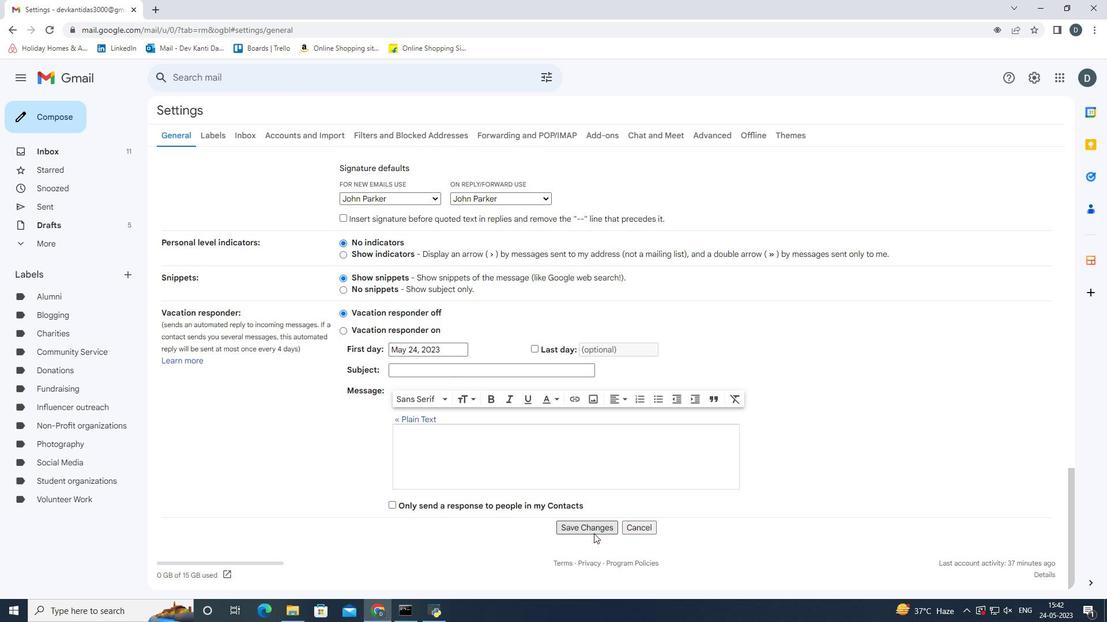 
Action: Mouse pressed left at (593, 529)
Screenshot: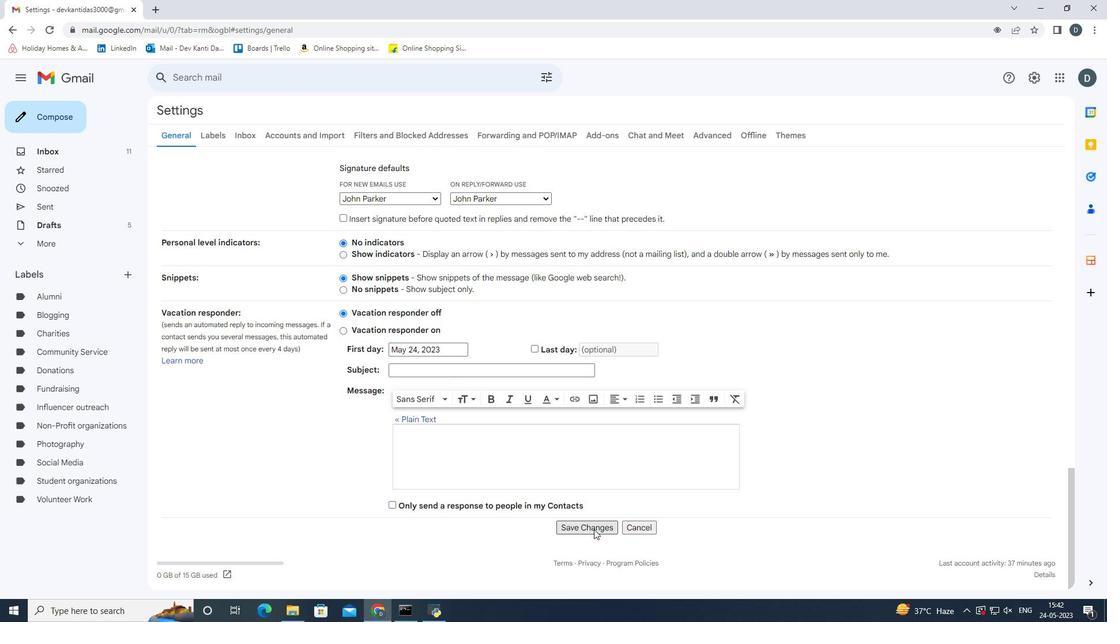 
Action: Mouse moved to (77, 124)
Screenshot: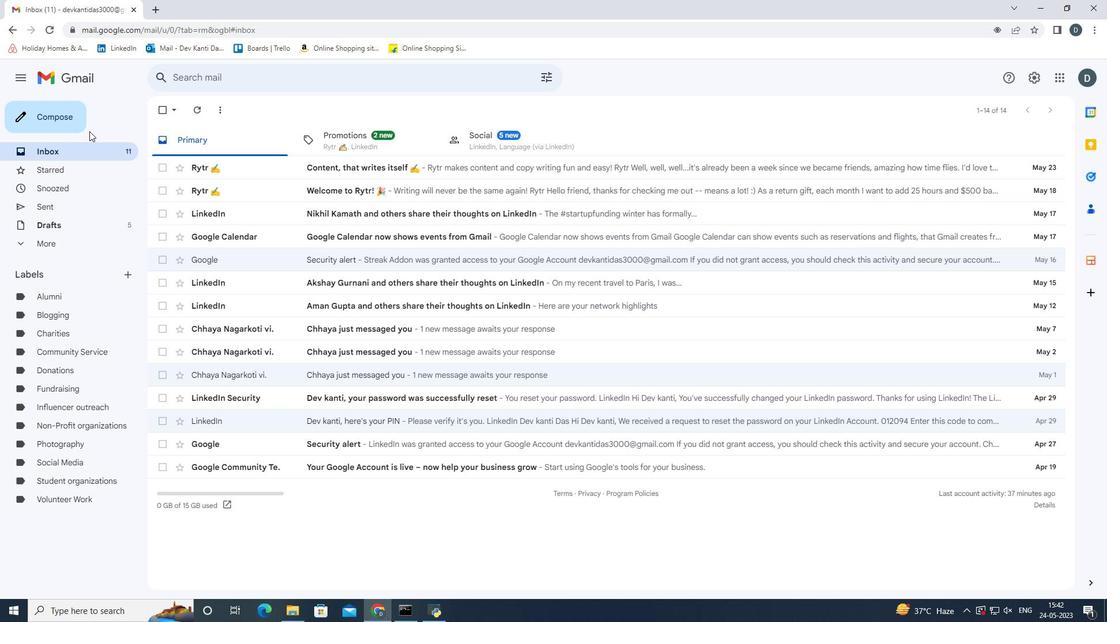 
Action: Mouse pressed left at (77, 124)
Screenshot: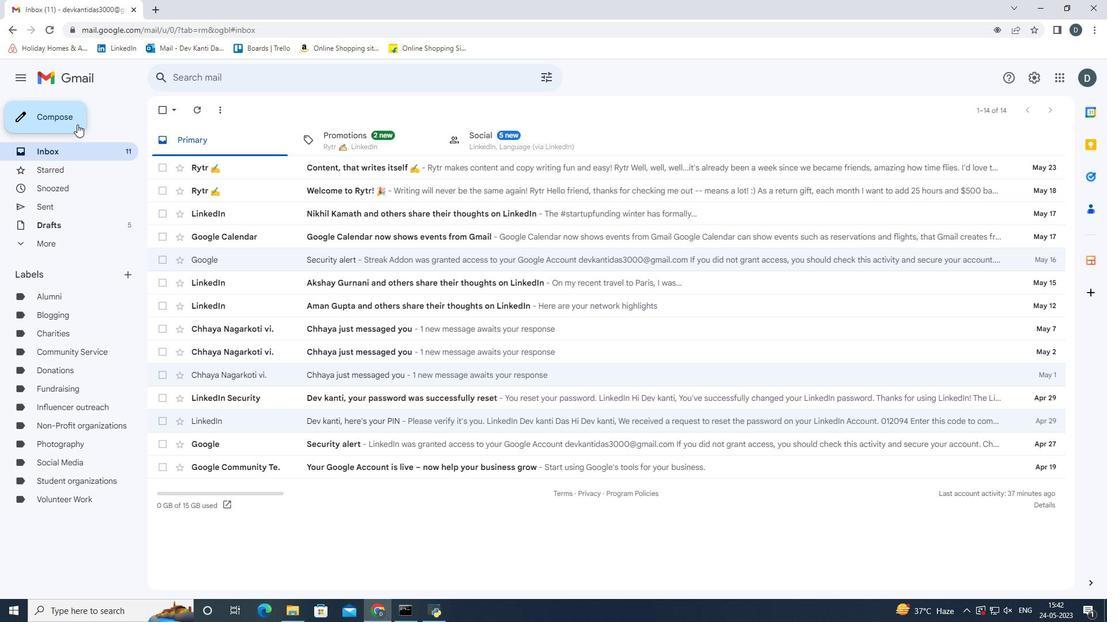 
Action: Mouse moved to (872, 347)
Screenshot: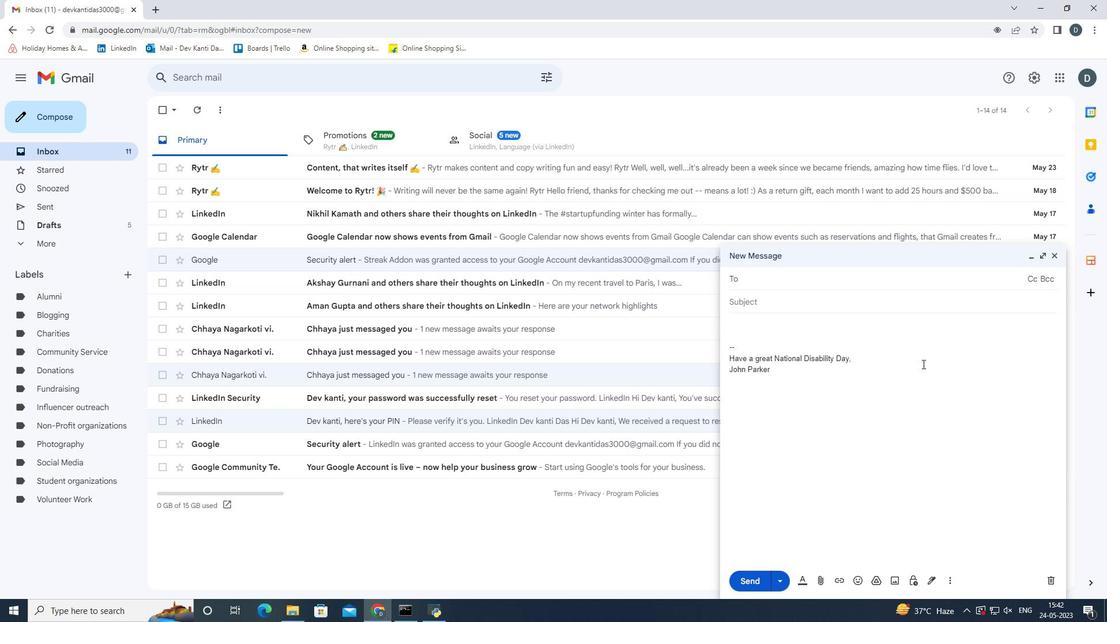 
Action: Key pressed <Key.shift>Softage.2<Key.shift><Key.shift><Key.shift><Key.shift><Key.shift><Key.shift><Key.shift><Key.shift><Key.shift><Key.shift>@softage.net<Key.enter>
Screenshot: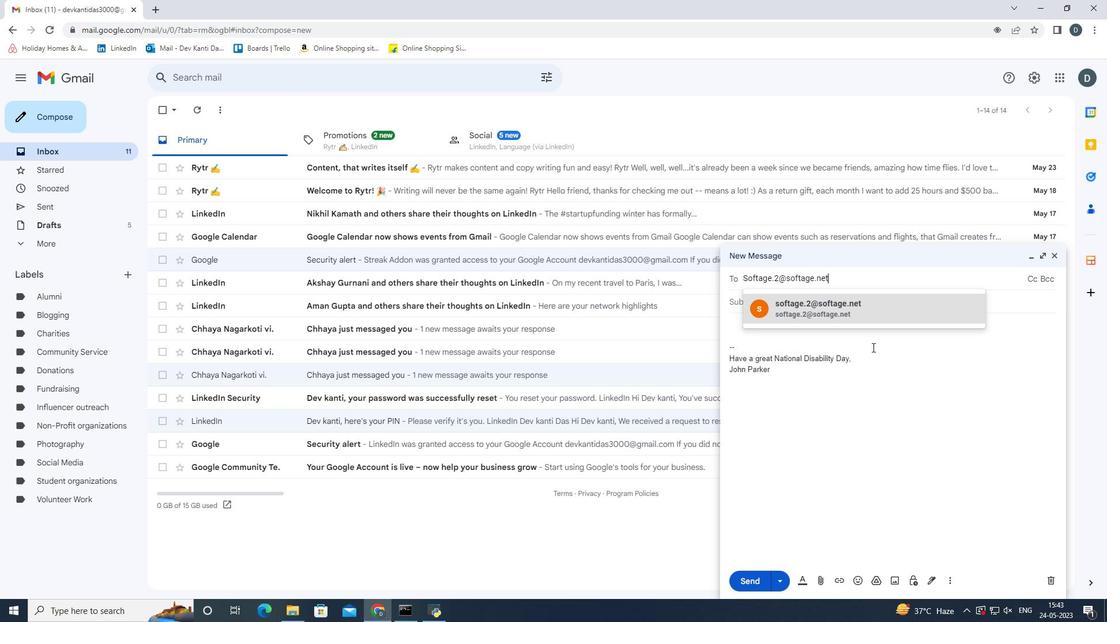 
Action: Mouse moved to (947, 579)
Screenshot: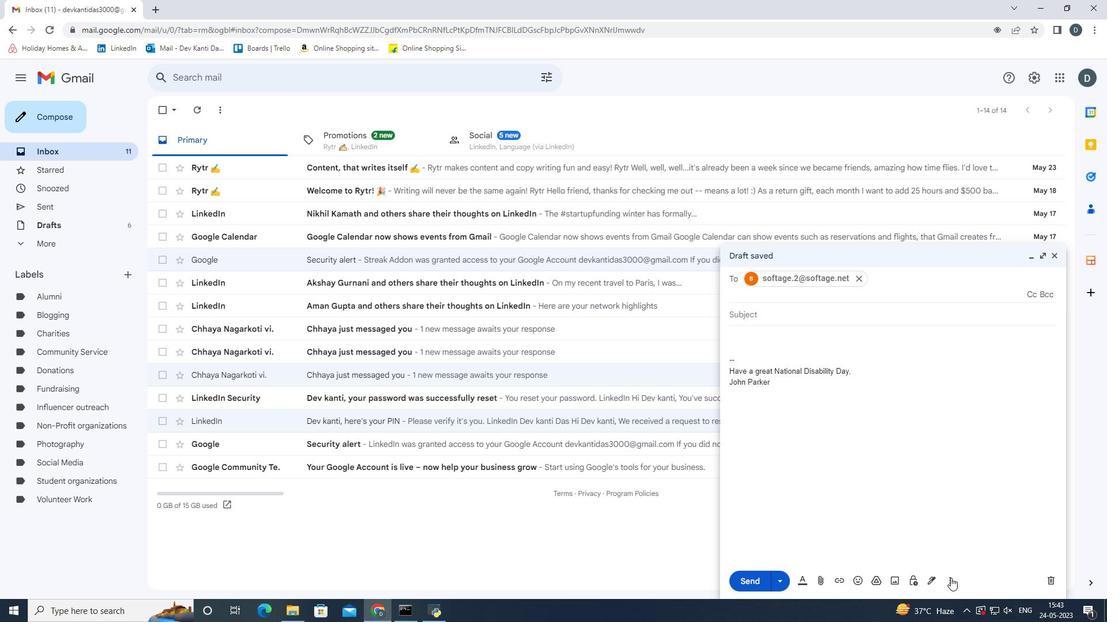 
Action: Mouse pressed left at (947, 579)
Screenshot: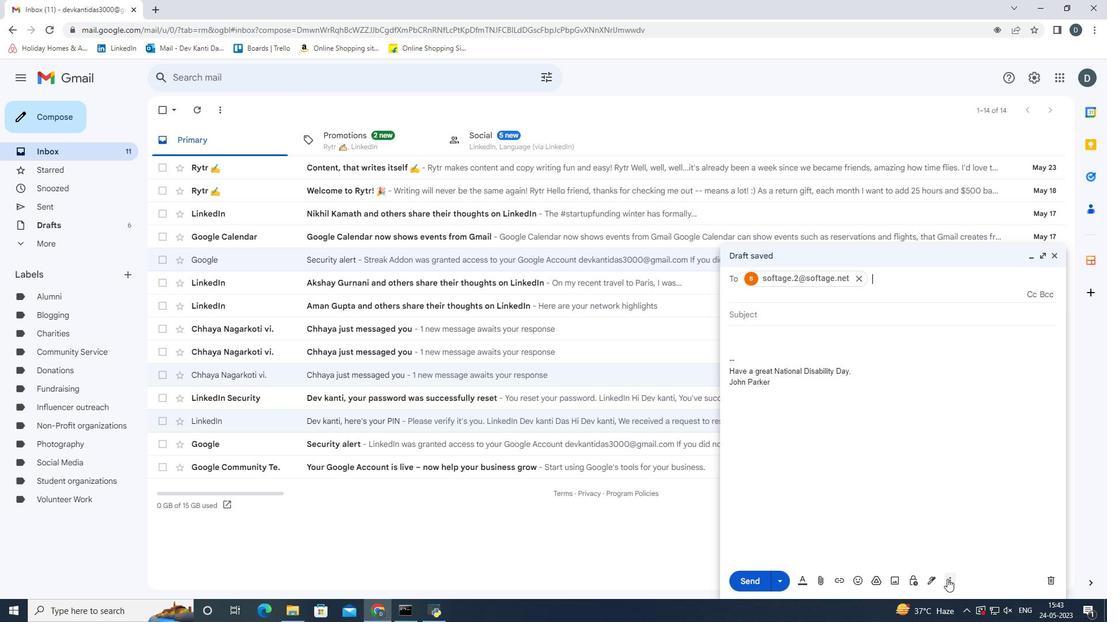 
Action: Mouse moved to (892, 444)
Screenshot: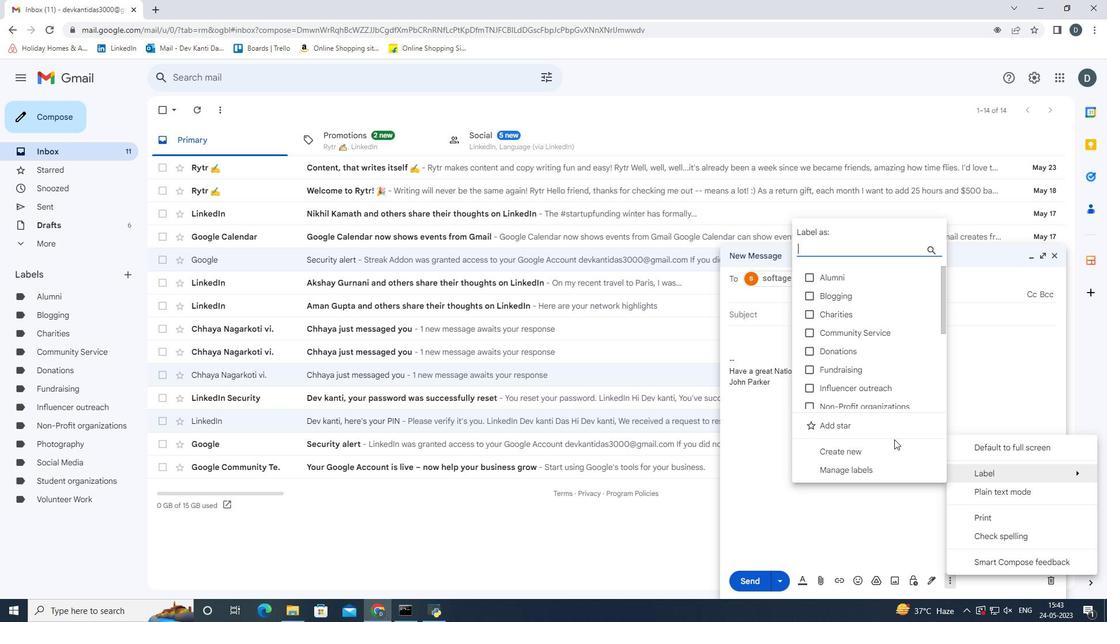 
Action: Mouse pressed left at (892, 444)
Screenshot: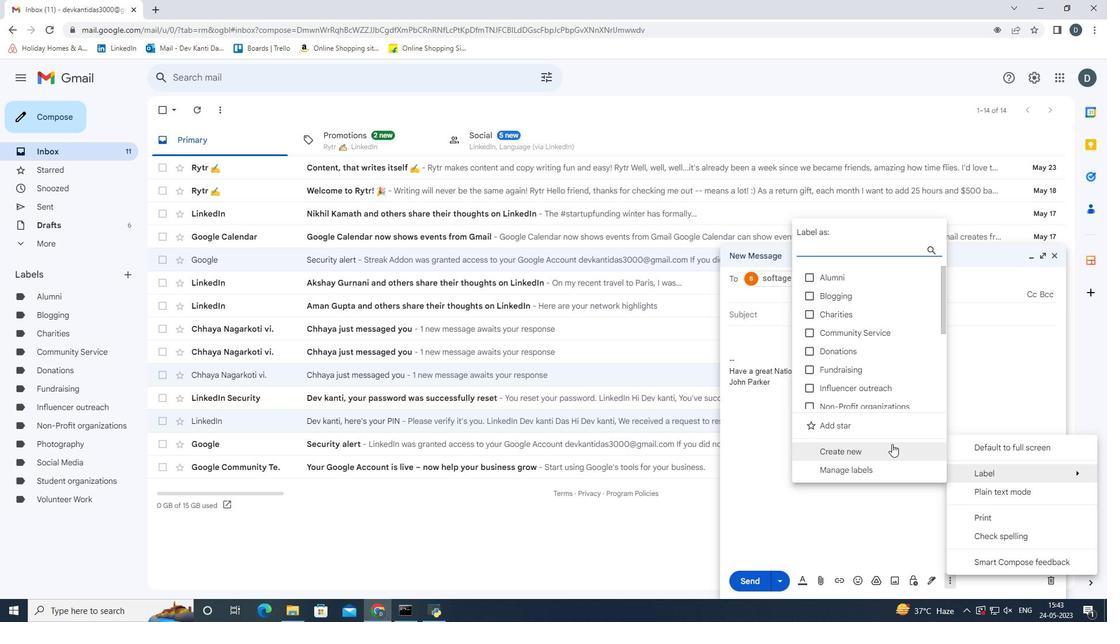 
Action: Key pressed <Key.shift><Key.shift><Key.shift><Key.shift><Key.shift><Key.shift><Key.shift><Key.shift>Graphic<Key.space><Key.shift><Key.shift><Key.shift>Design<Key.enter>
Screenshot: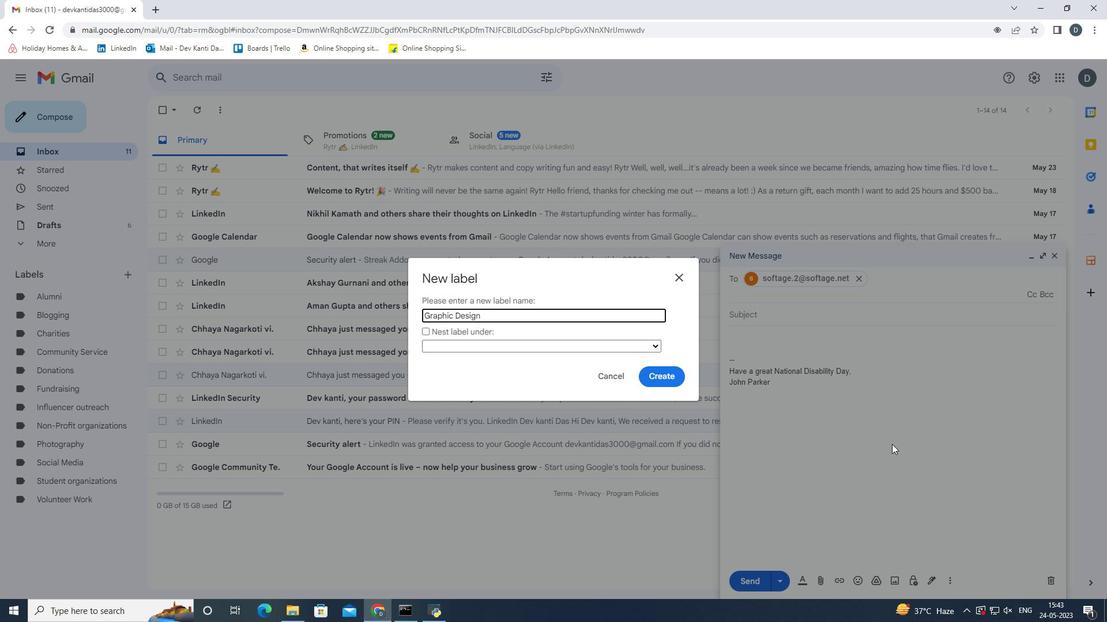 
Action: Mouse moved to (760, 576)
Screenshot: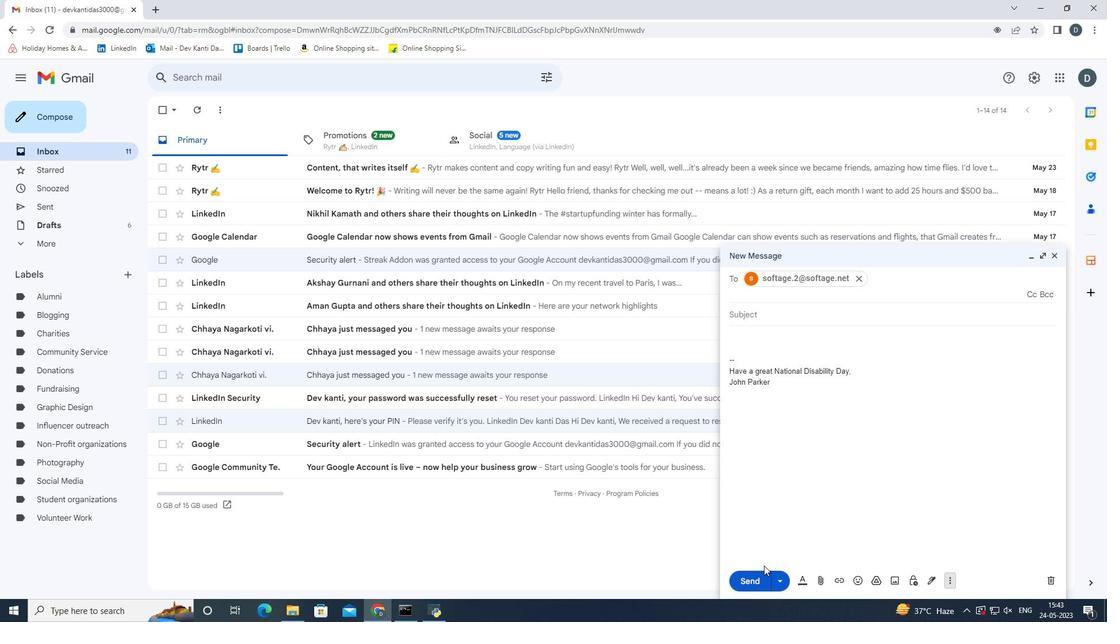 
Action: Mouse pressed left at (760, 576)
Screenshot: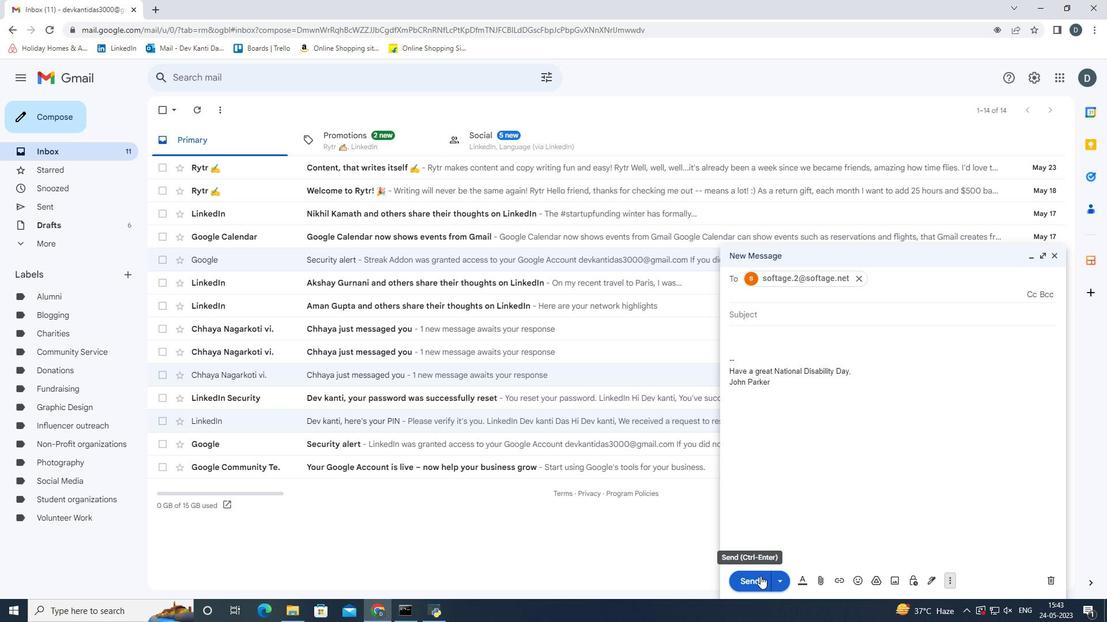 
